 Task: Add Attachment from Google Drive to Card Card0000000007 in Board Board0000000002 in Workspace WS0000000001 in Trello. Add Cover Orange to Card Card0000000007 in Board Board0000000002 in Workspace WS0000000001 in Trello. Add "Add Label …" with "Title" Title0000000007 to Button Button0000000007 to Card Card0000000007 in Board Board0000000002 in Workspace WS0000000001 in Trello. Add Description DS0000000007 to Card Card0000000007 in Board Board0000000002 in Workspace WS0000000001 in Trello. Add Comment CM0000000007 to Card Card0000000007 in Board Board0000000002 in Workspace WS0000000001 in Trello
Action: Mouse moved to (619, 29)
Screenshot: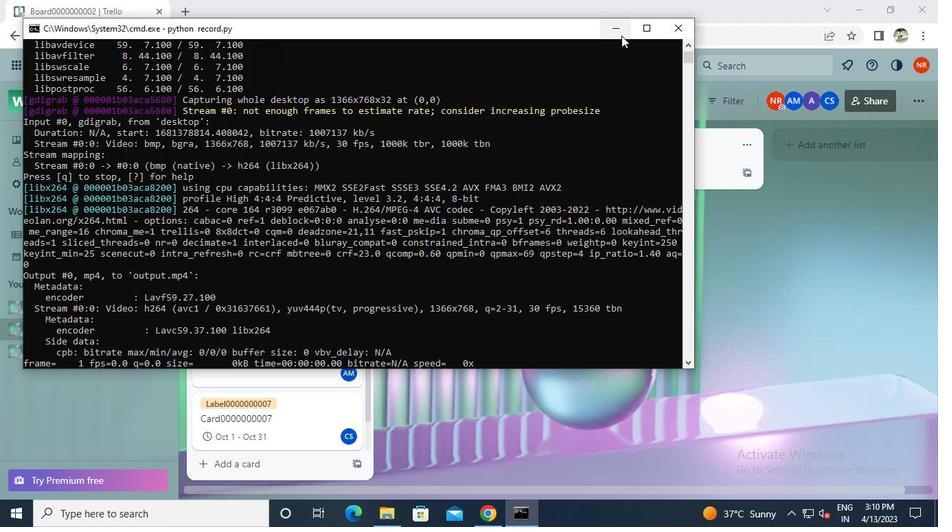 
Action: Mouse pressed left at (619, 29)
Screenshot: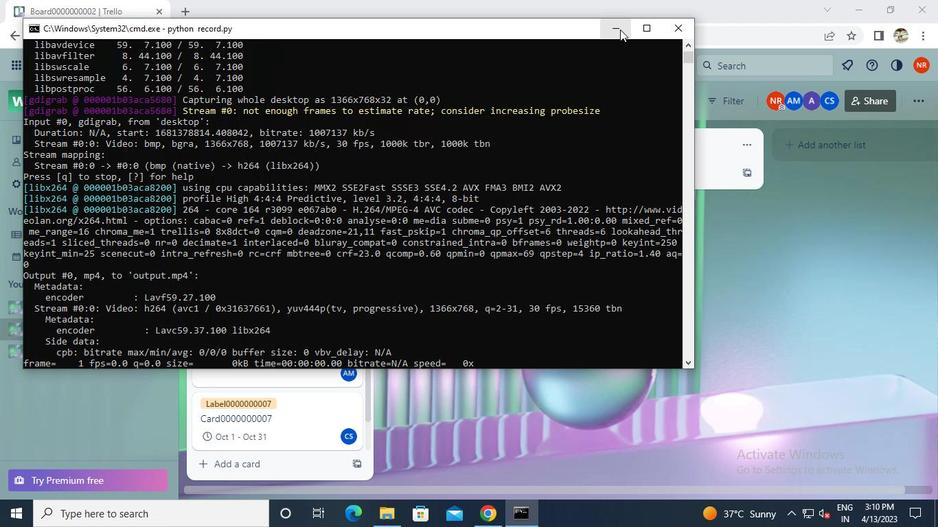 
Action: Mouse moved to (286, 416)
Screenshot: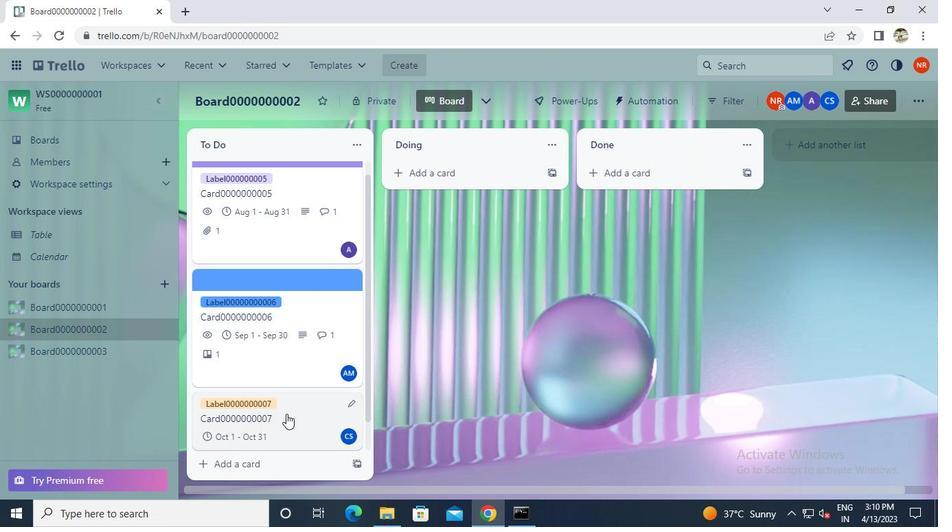 
Action: Mouse pressed left at (286, 416)
Screenshot: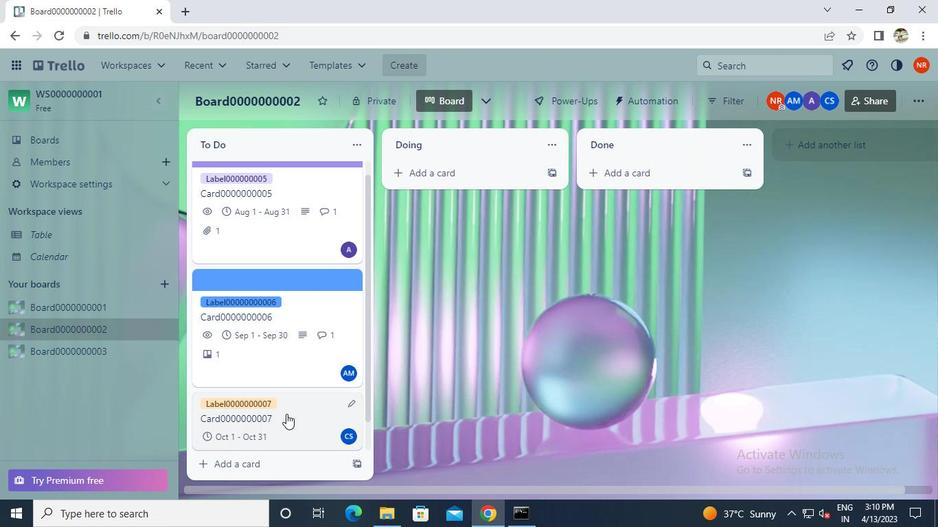
Action: Mouse moved to (635, 331)
Screenshot: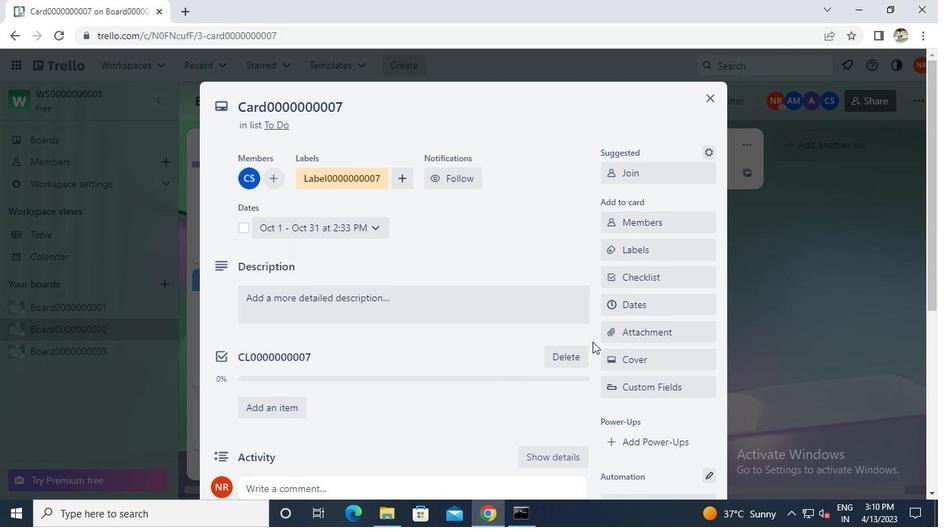 
Action: Mouse pressed left at (635, 331)
Screenshot: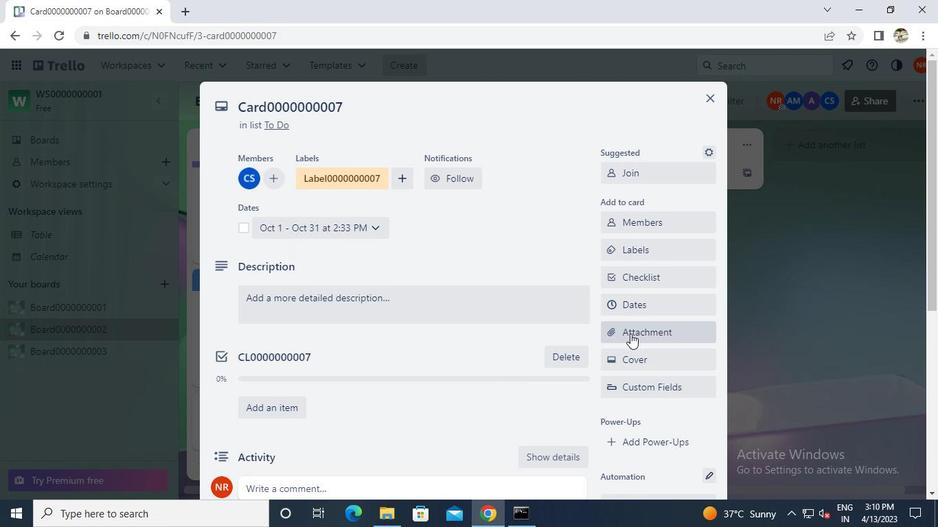 
Action: Mouse moved to (635, 163)
Screenshot: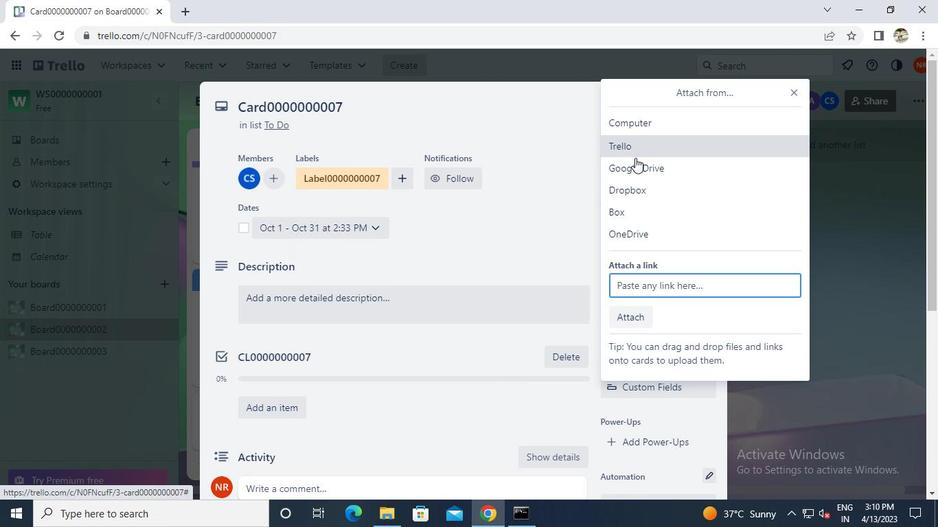 
Action: Mouse pressed left at (635, 163)
Screenshot: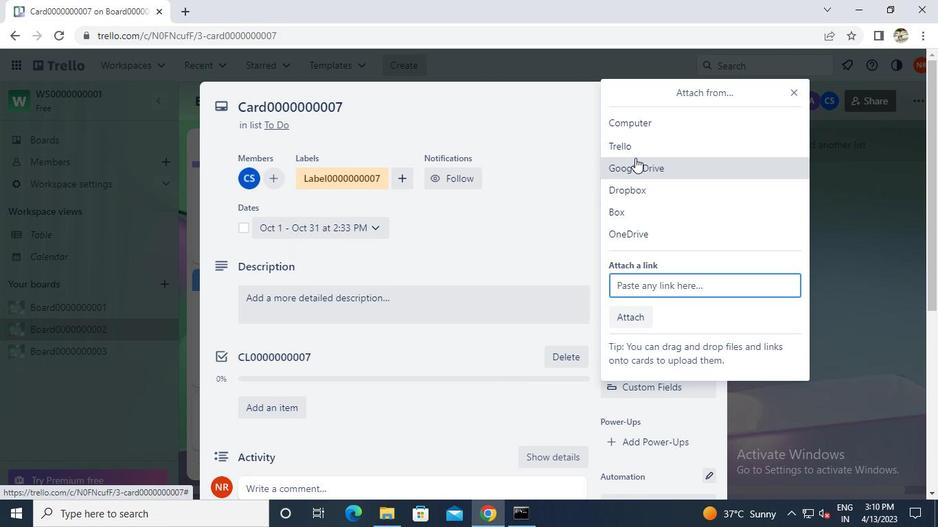 
Action: Mouse moved to (505, 240)
Screenshot: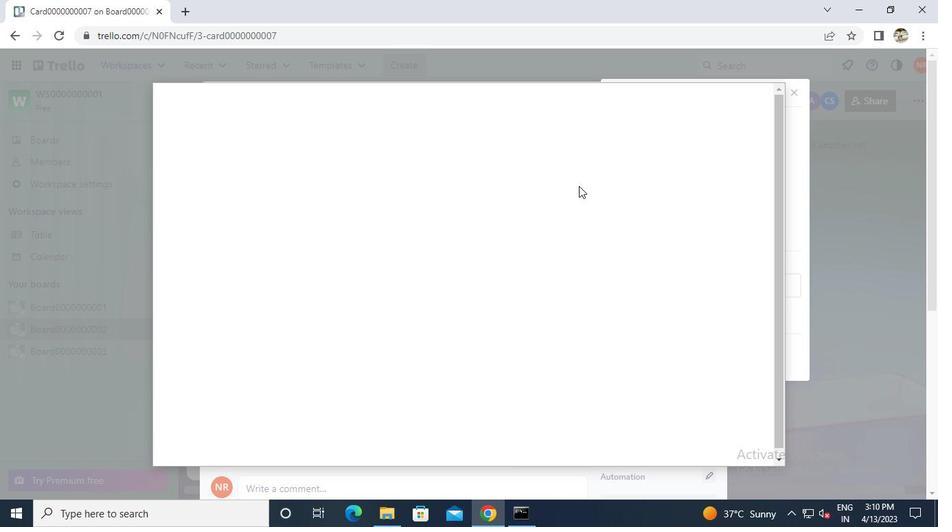 
Action: Mouse pressed left at (505, 240)
Screenshot: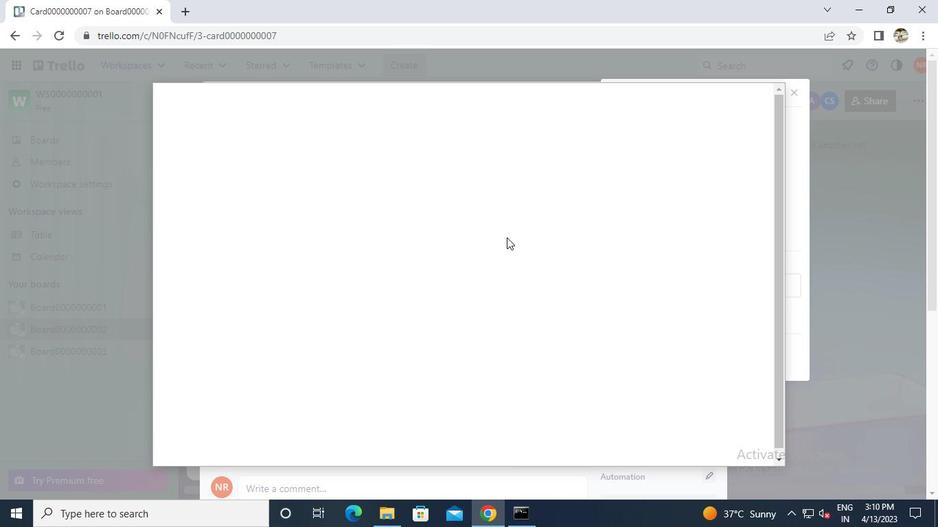 
Action: Mouse moved to (522, 271)
Screenshot: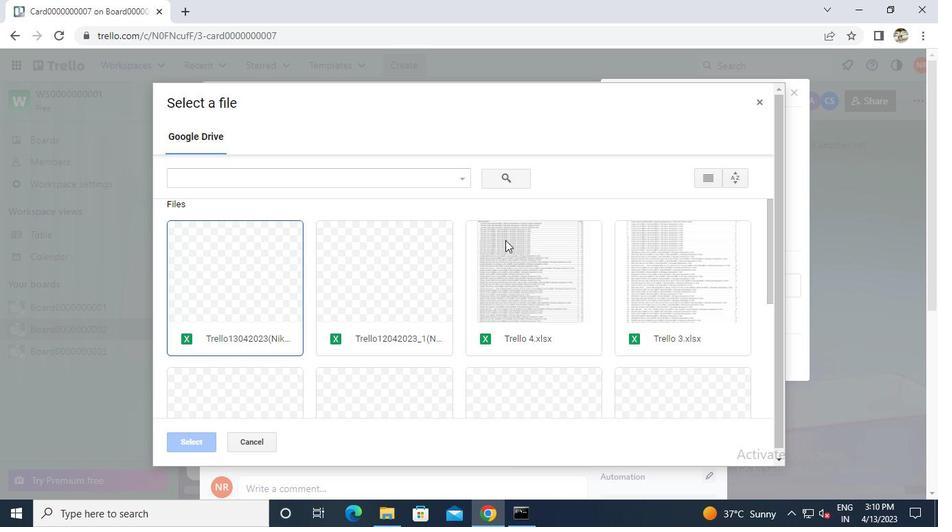
Action: Mouse pressed left at (522, 271)
Screenshot: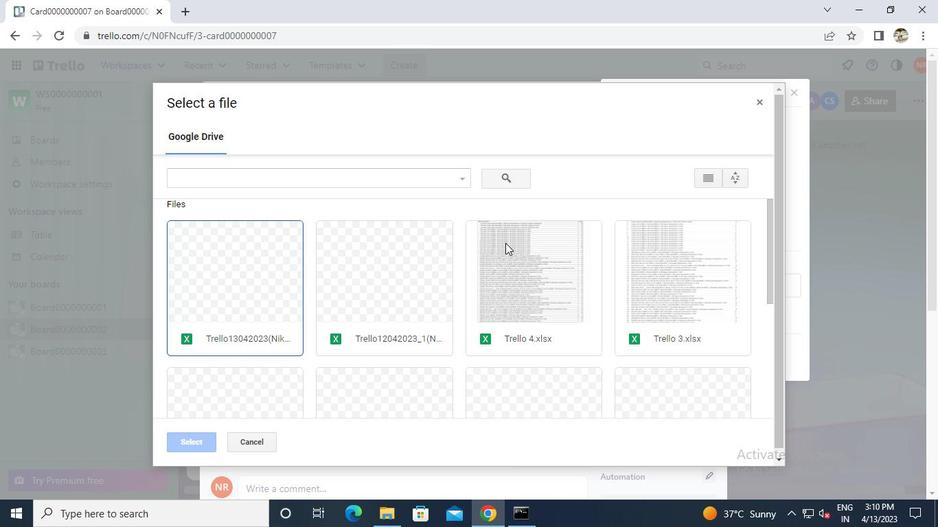 
Action: Mouse moved to (196, 443)
Screenshot: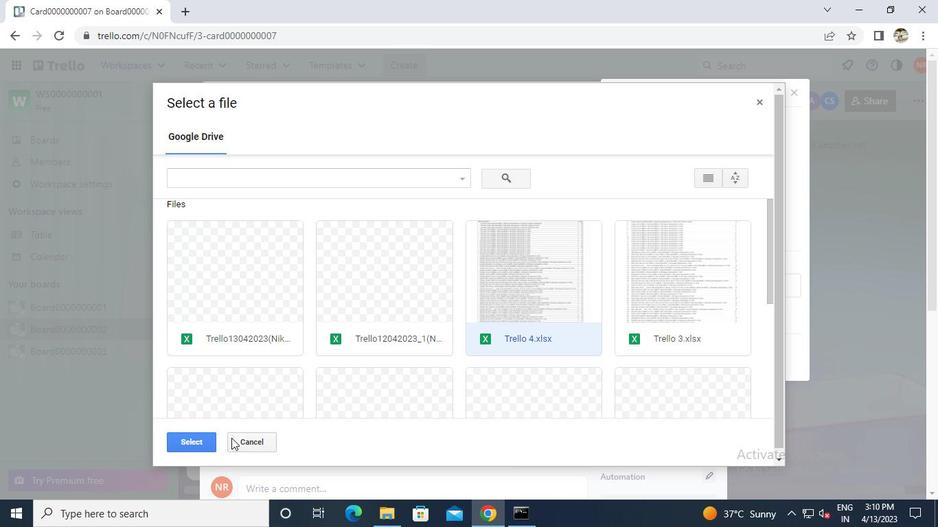 
Action: Mouse pressed left at (196, 443)
Screenshot: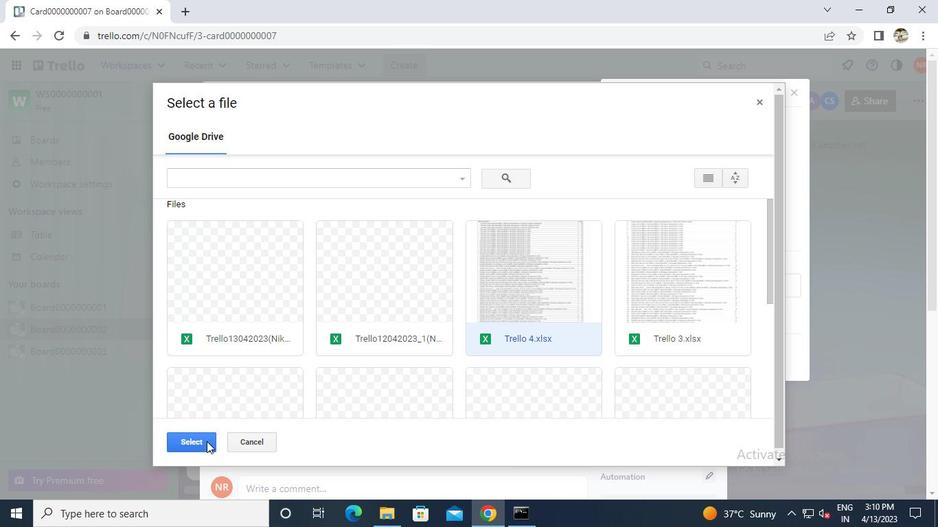 
Action: Mouse moved to (626, 356)
Screenshot: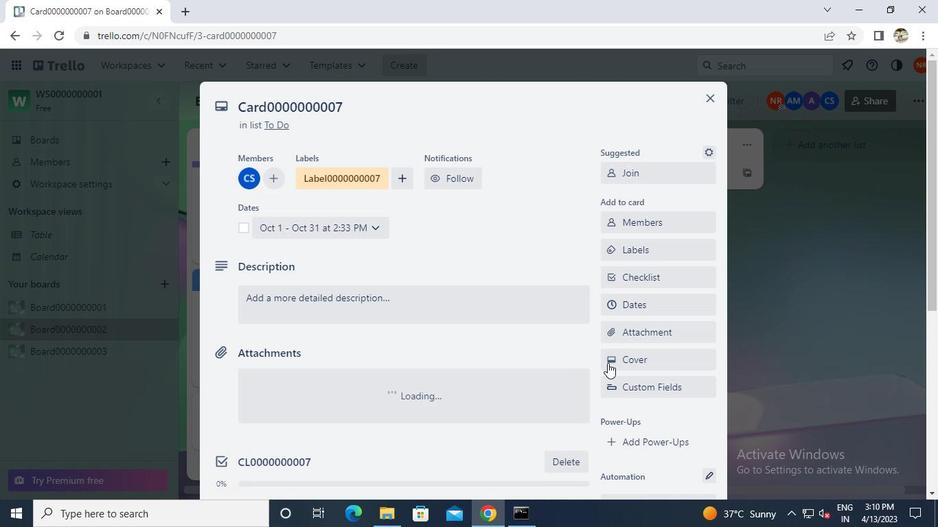 
Action: Mouse pressed left at (626, 356)
Screenshot: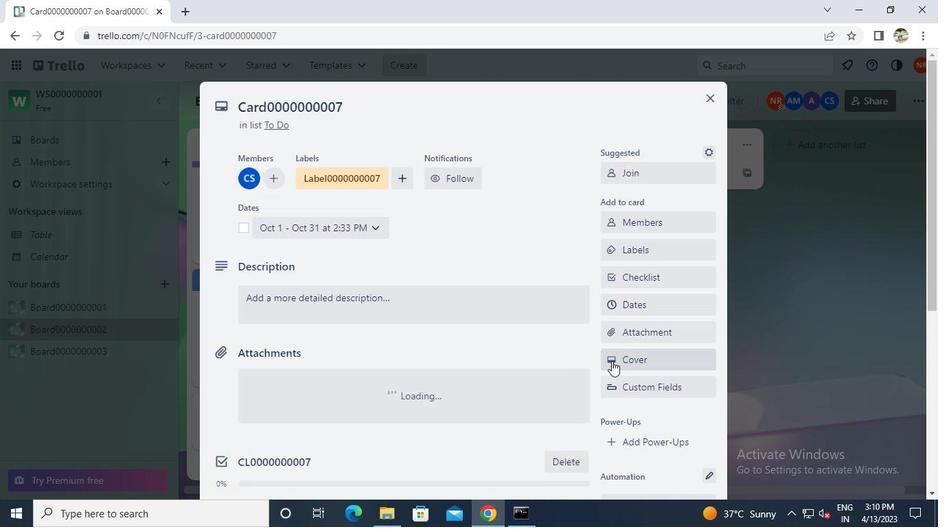 
Action: Mouse moved to (702, 228)
Screenshot: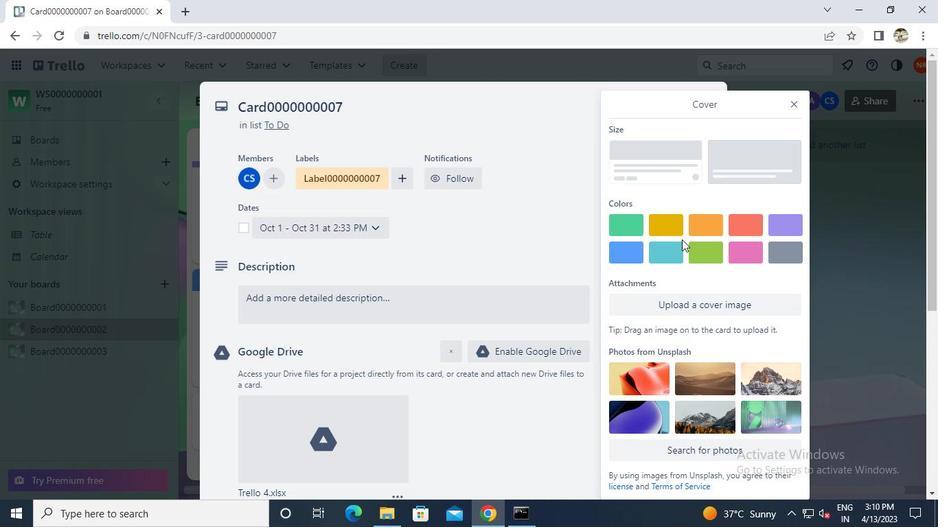 
Action: Mouse pressed left at (702, 228)
Screenshot: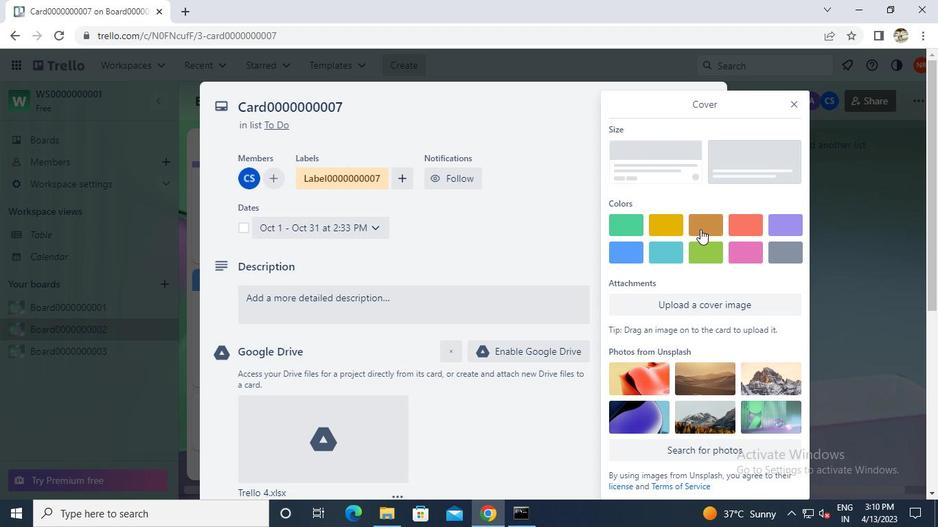 
Action: Mouse moved to (793, 96)
Screenshot: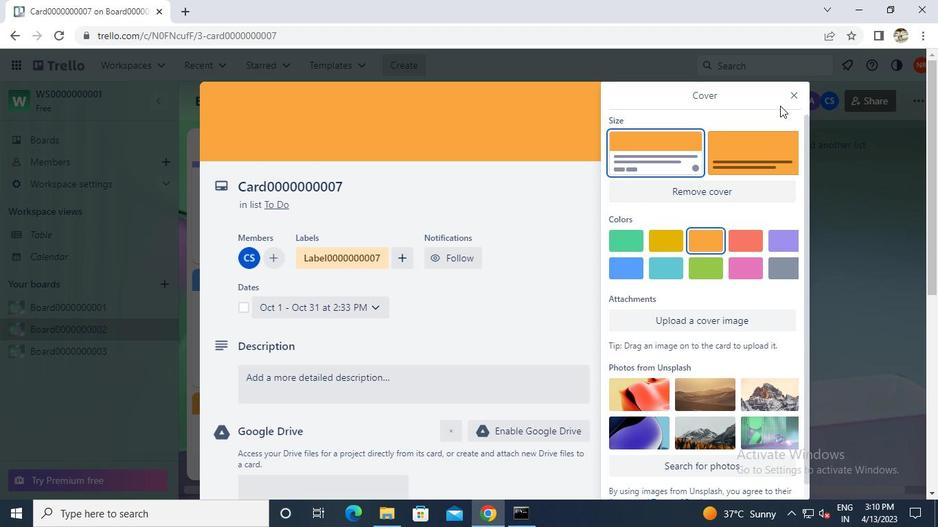 
Action: Mouse pressed left at (793, 96)
Screenshot: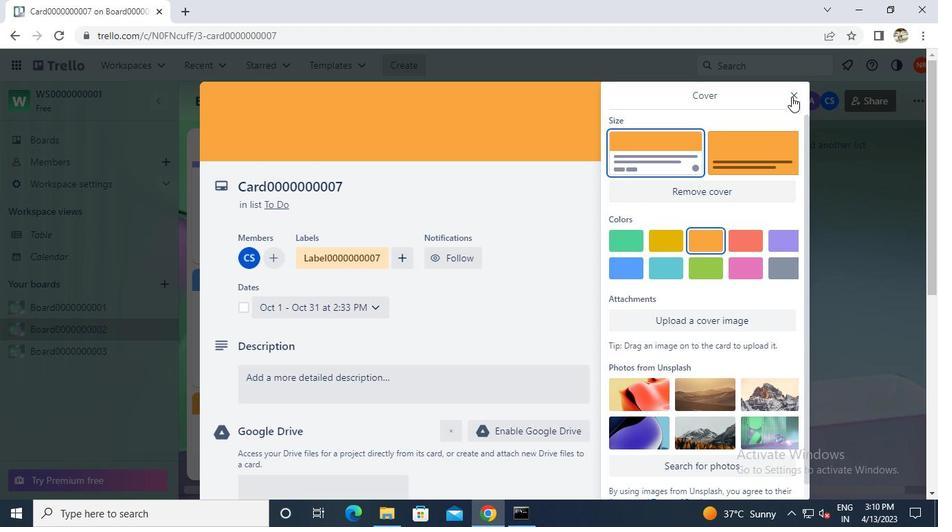 
Action: Mouse moved to (637, 336)
Screenshot: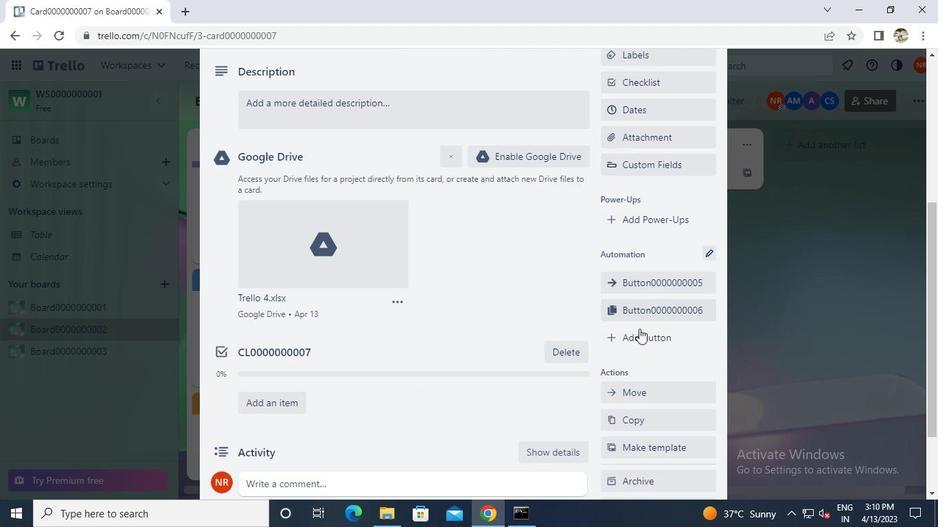 
Action: Mouse pressed left at (637, 336)
Screenshot: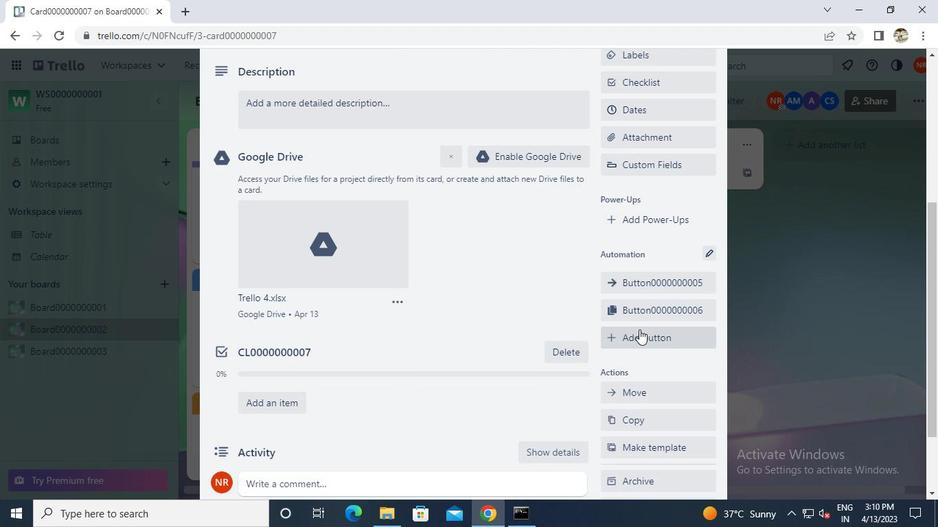 
Action: Mouse moved to (649, 214)
Screenshot: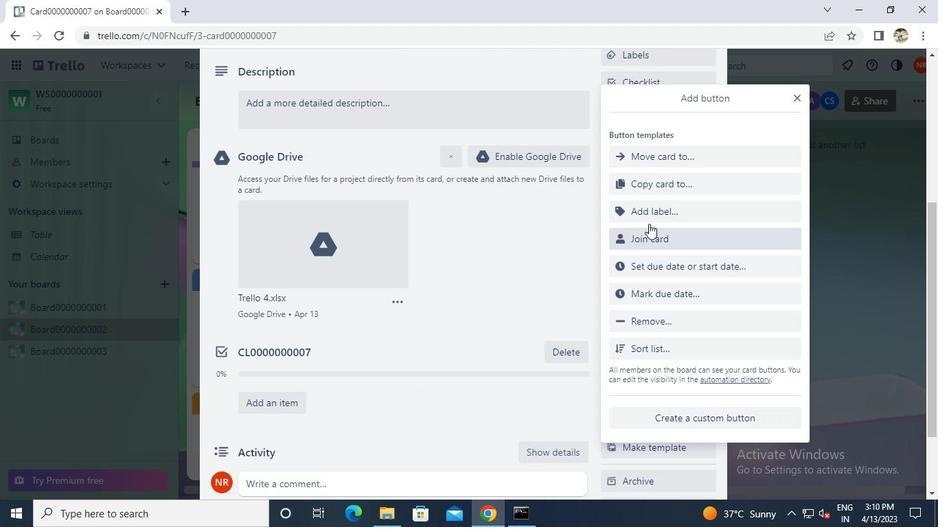 
Action: Mouse pressed left at (649, 214)
Screenshot: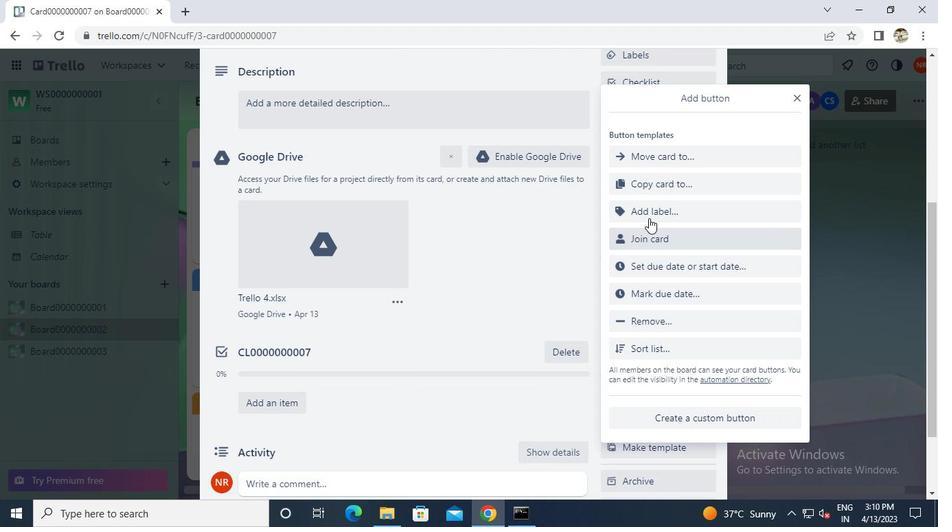 
Action: Keyboard t
Screenshot: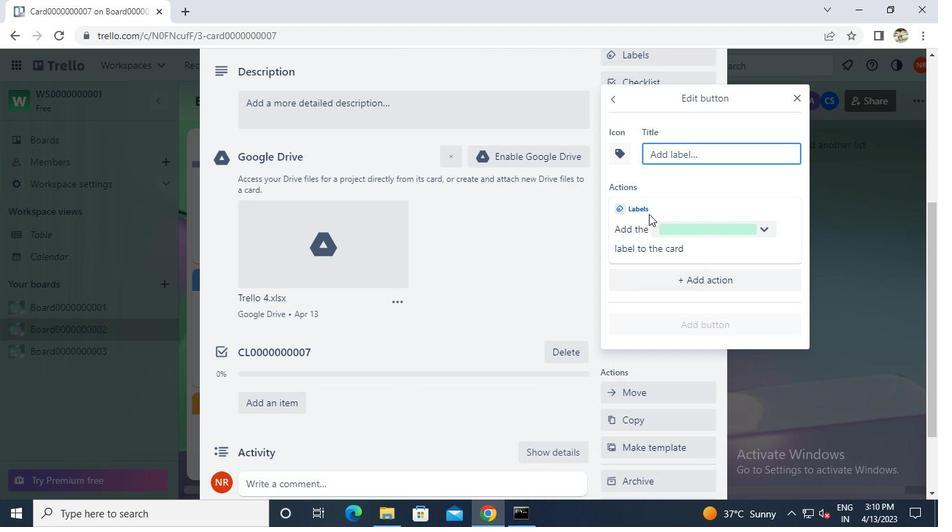 
Action: Keyboard Key.caps_lock
Screenshot: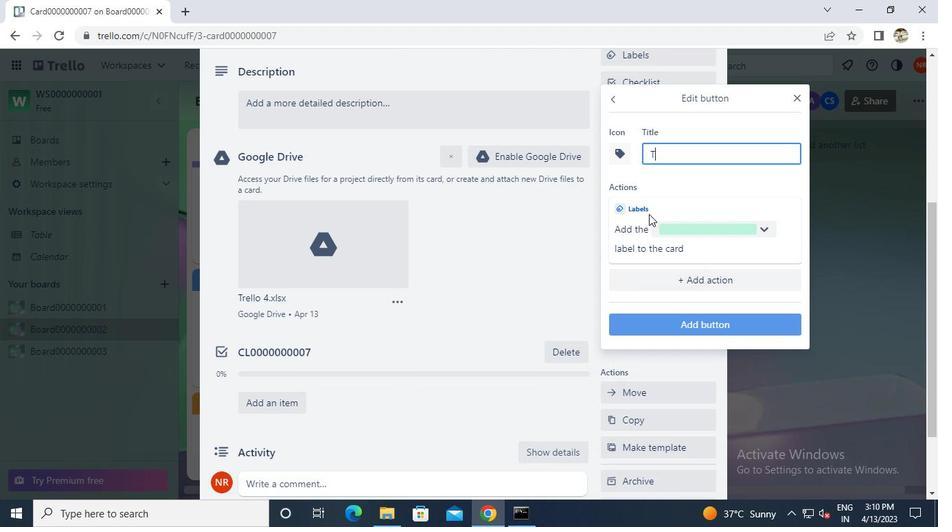 
Action: Keyboard i
Screenshot: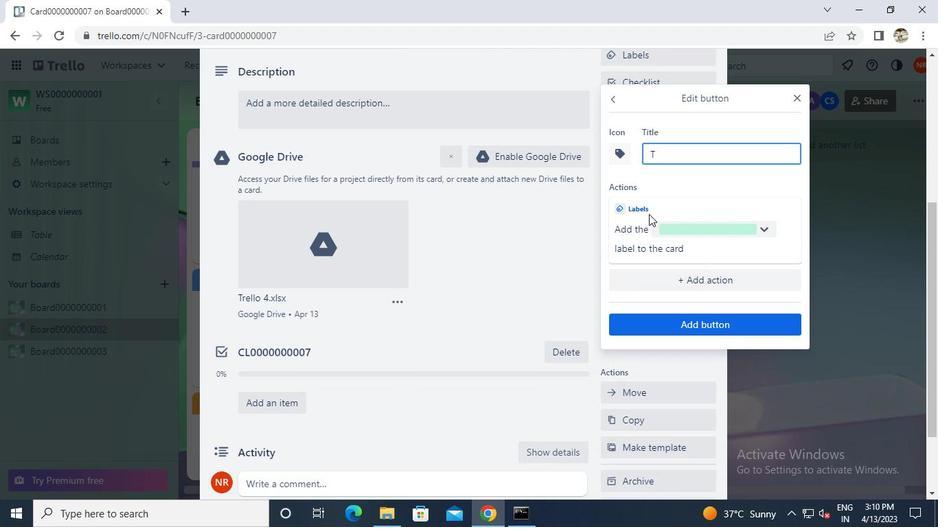 
Action: Mouse moved to (647, 213)
Screenshot: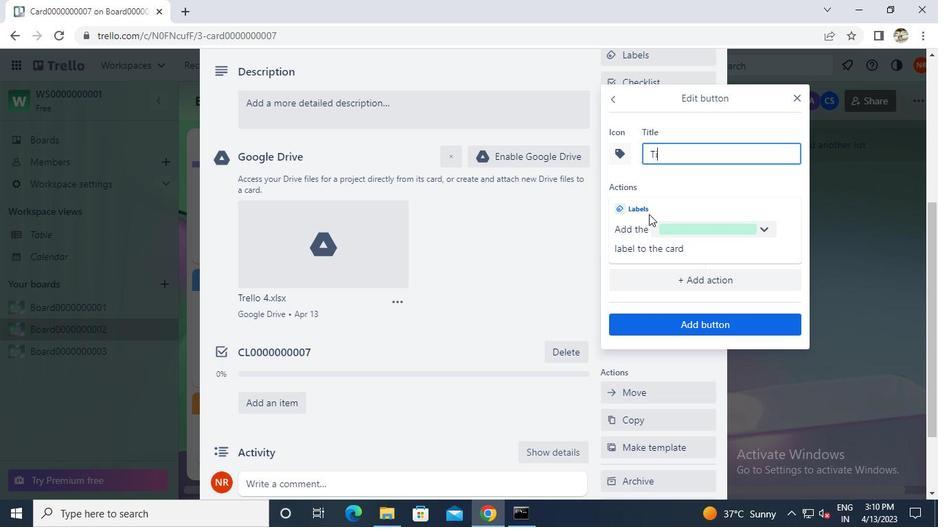 
Action: Keyboard t
Screenshot: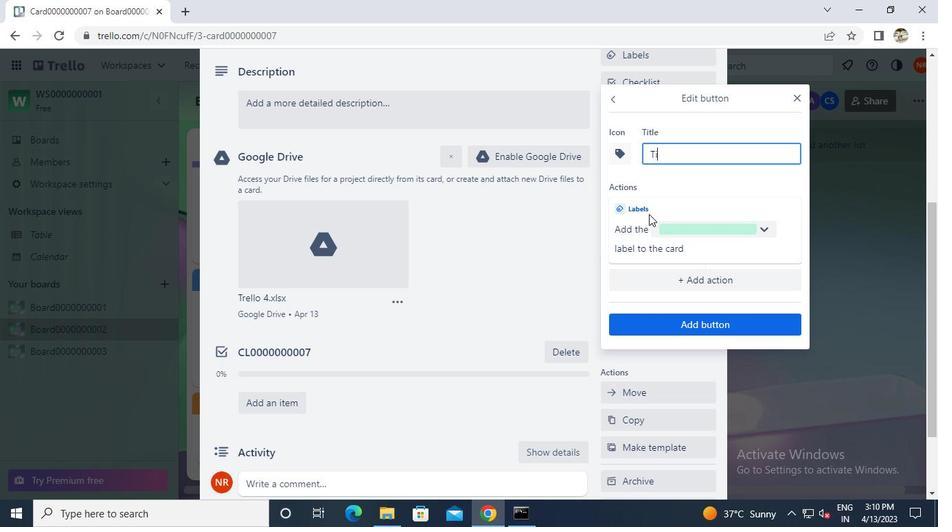
Action: Keyboard t
Screenshot: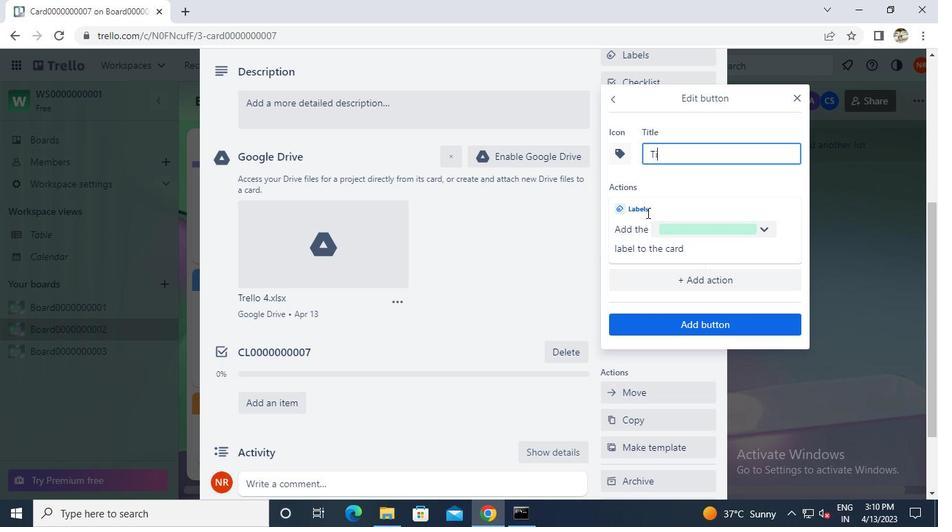 
Action: Keyboard l
Screenshot: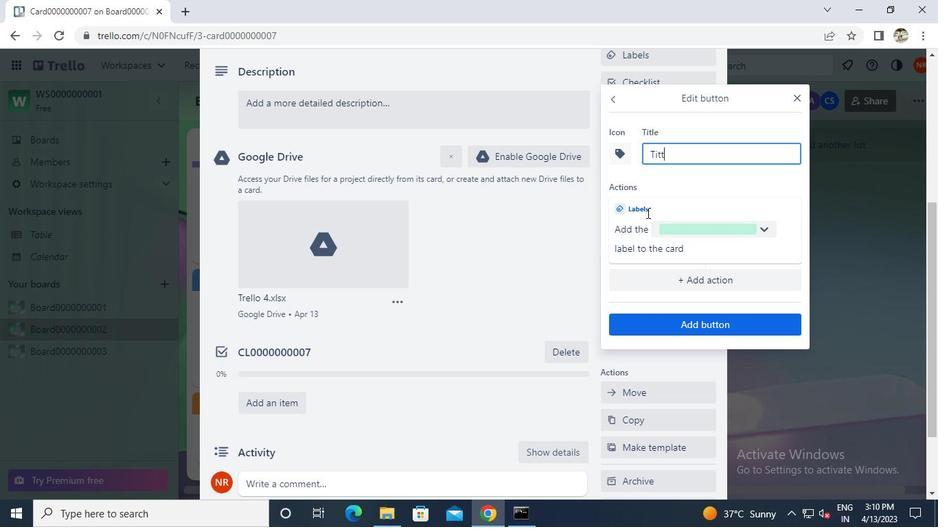 
Action: Keyboard e
Screenshot: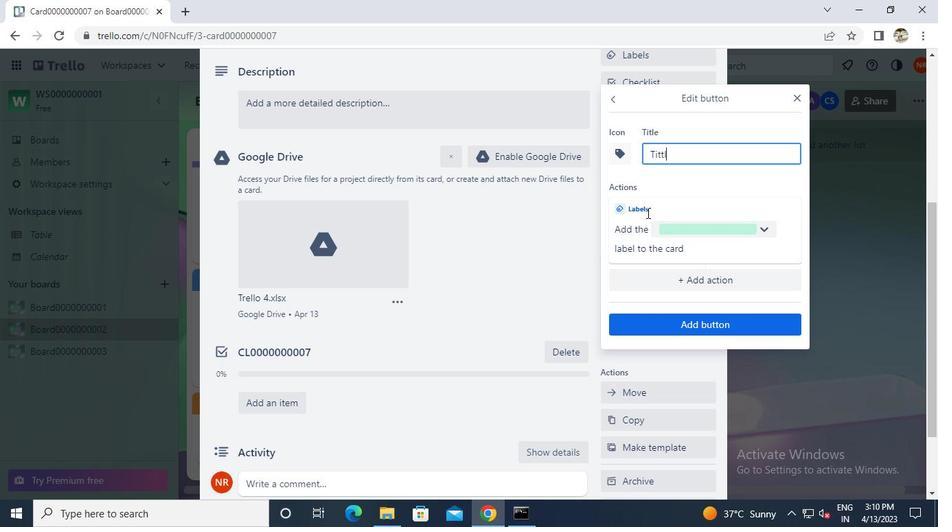 
Action: Mouse moved to (683, 251)
Screenshot: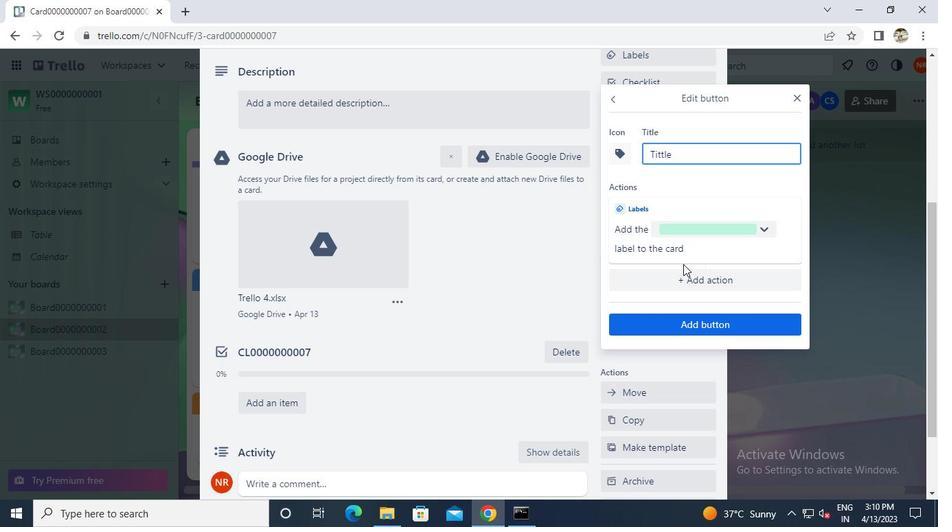 
Action: Keyboard 0
Screenshot: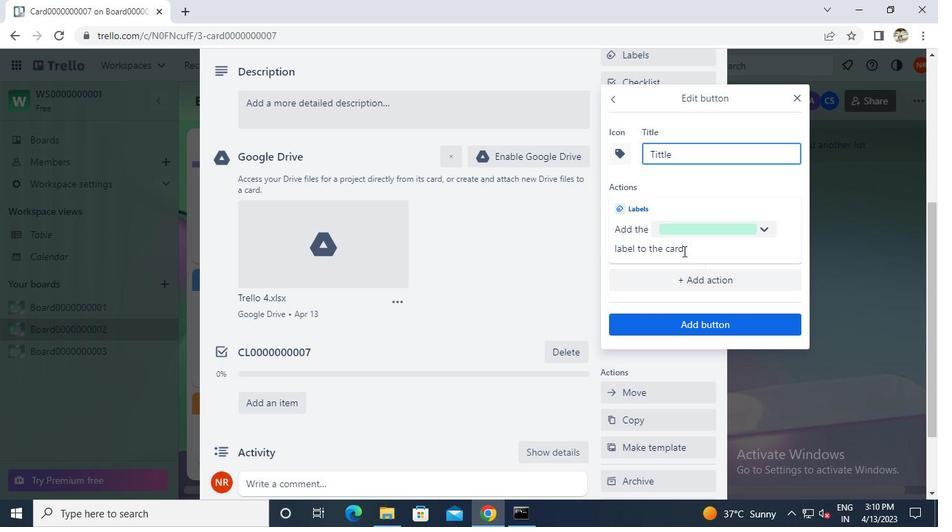 
Action: Mouse moved to (683, 249)
Screenshot: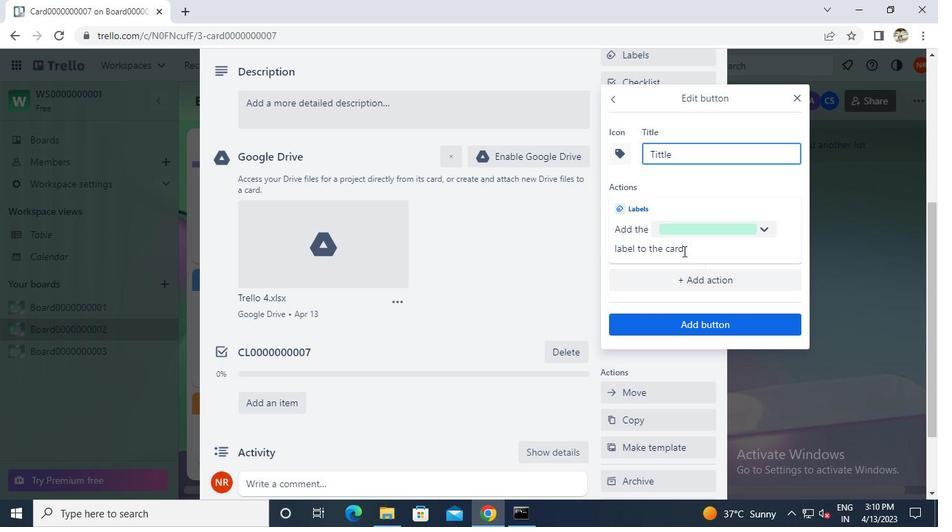 
Action: Keyboard 0
Screenshot: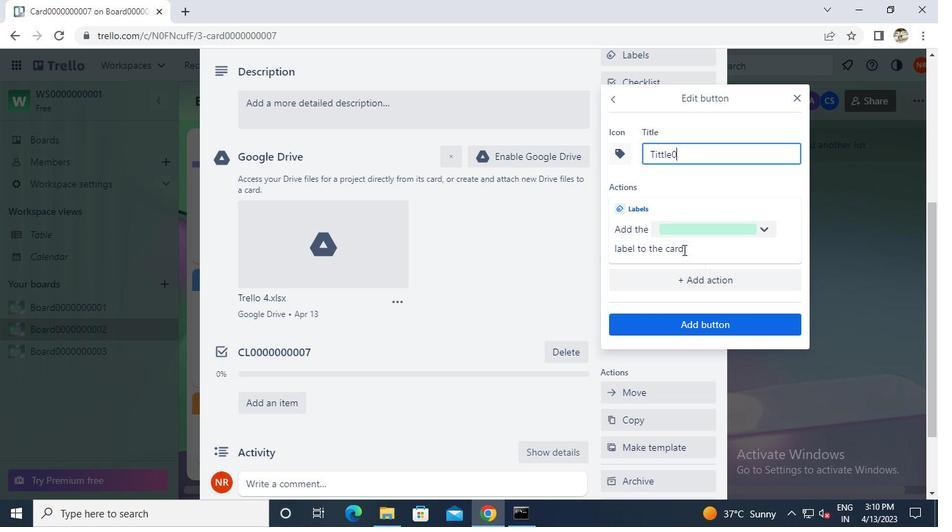 
Action: Keyboard 0
Screenshot: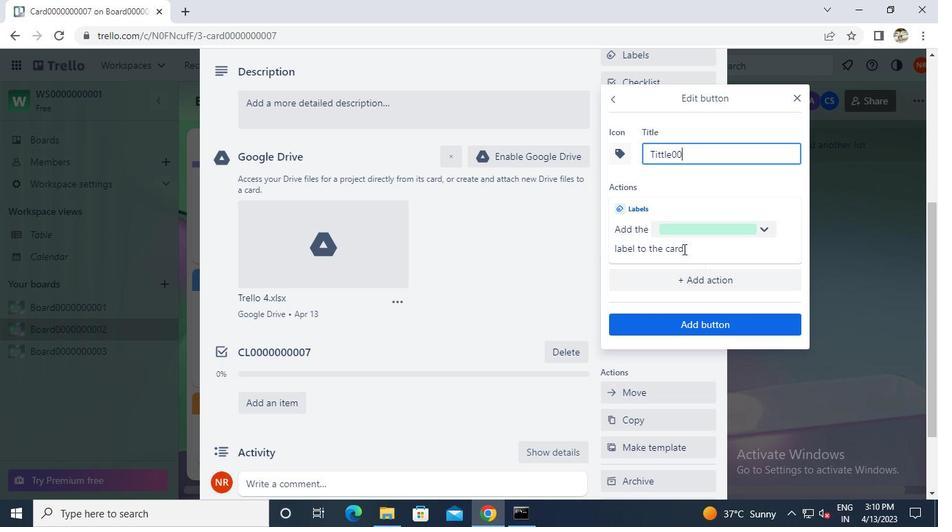 
Action: Keyboard 0
Screenshot: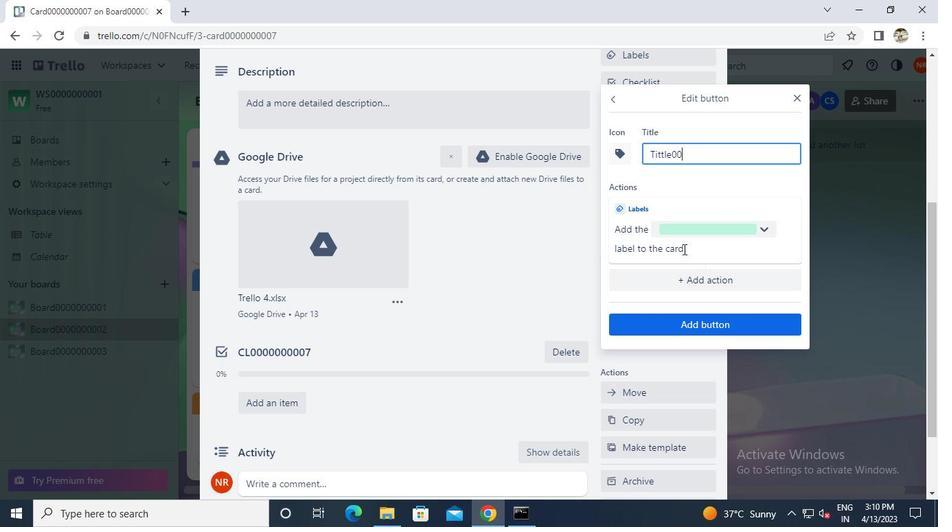
Action: Keyboard 0
Screenshot: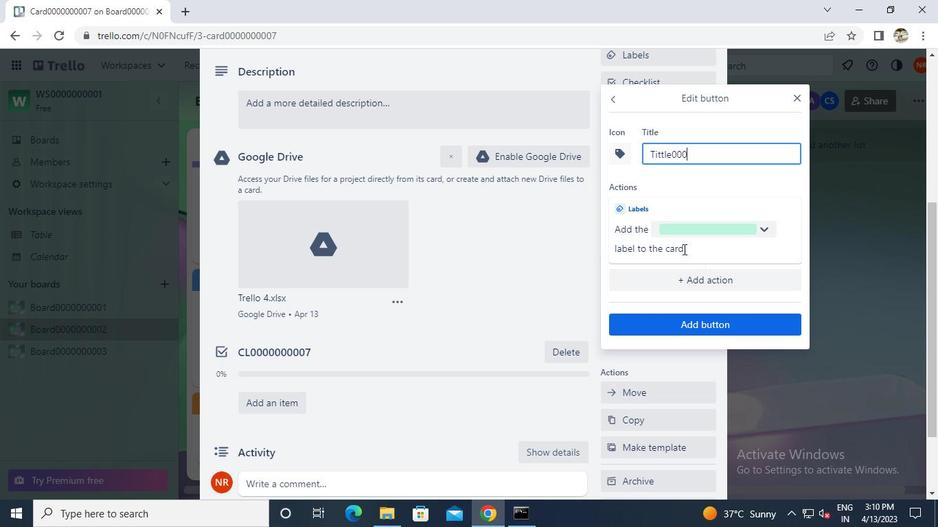 
Action: Mouse moved to (683, 247)
Screenshot: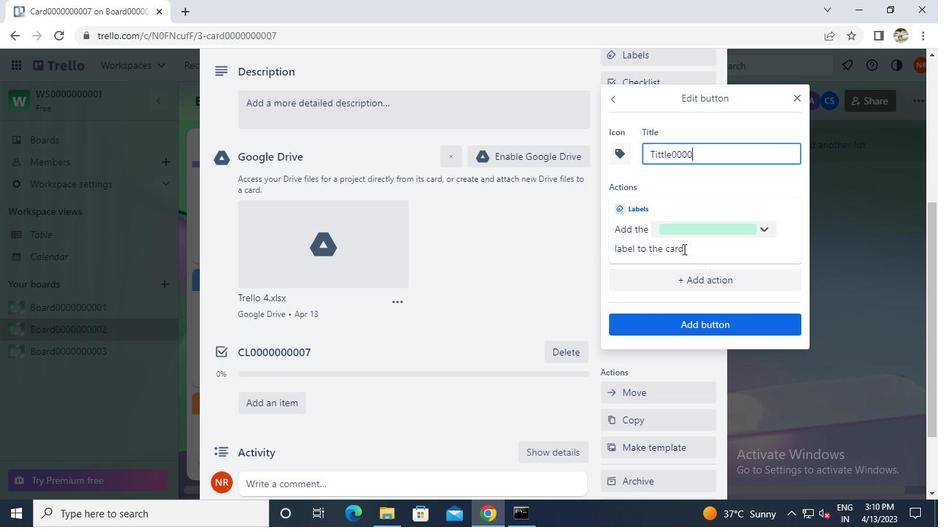 
Action: Keyboard 0
Screenshot: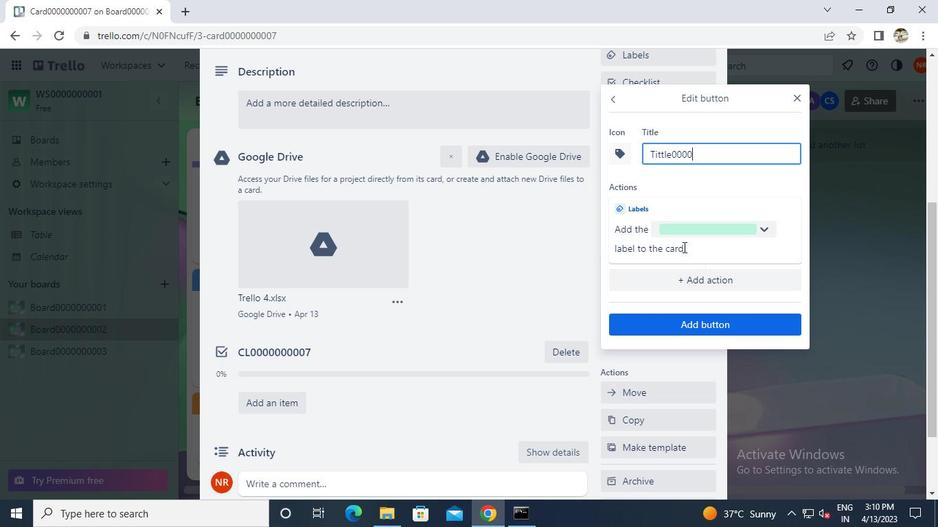 
Action: Keyboard 0
Screenshot: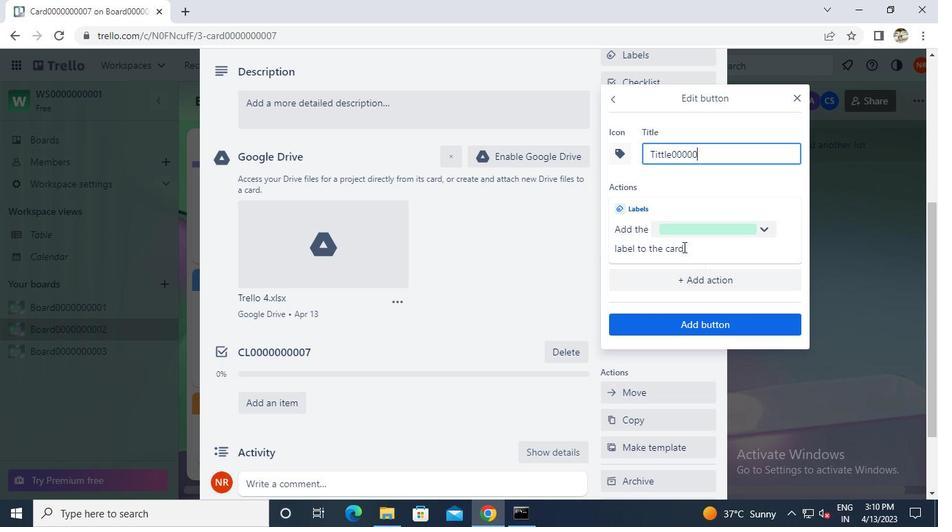 
Action: Keyboard 0
Screenshot: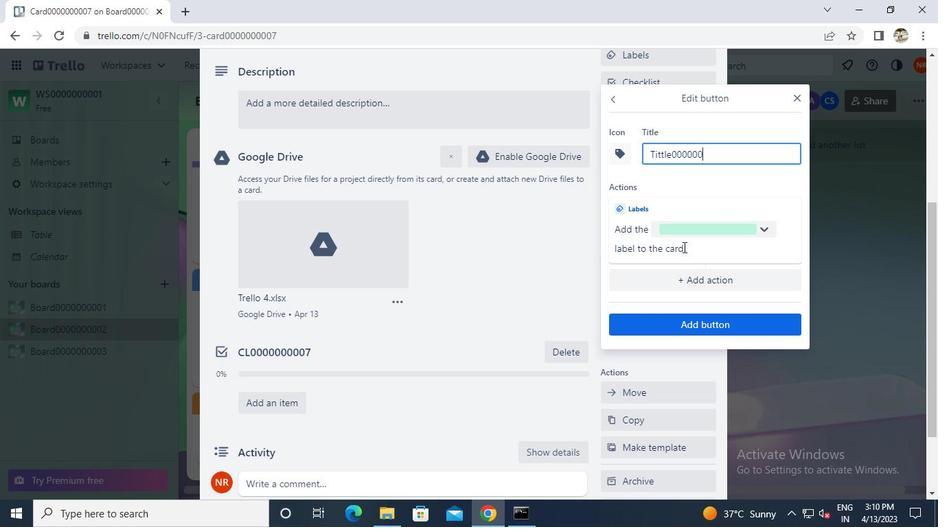 
Action: Keyboard 0
Screenshot: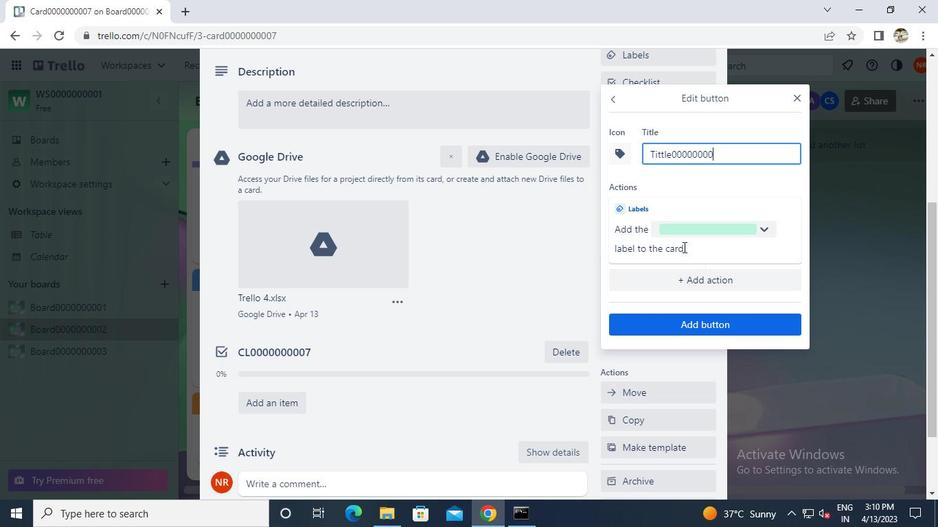 
Action: Keyboard 0
Screenshot: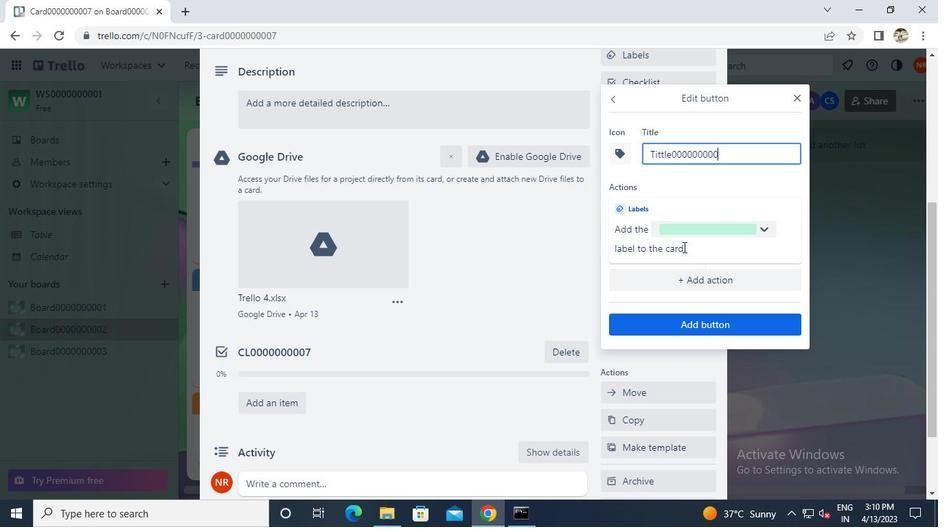 
Action: Mouse moved to (683, 246)
Screenshot: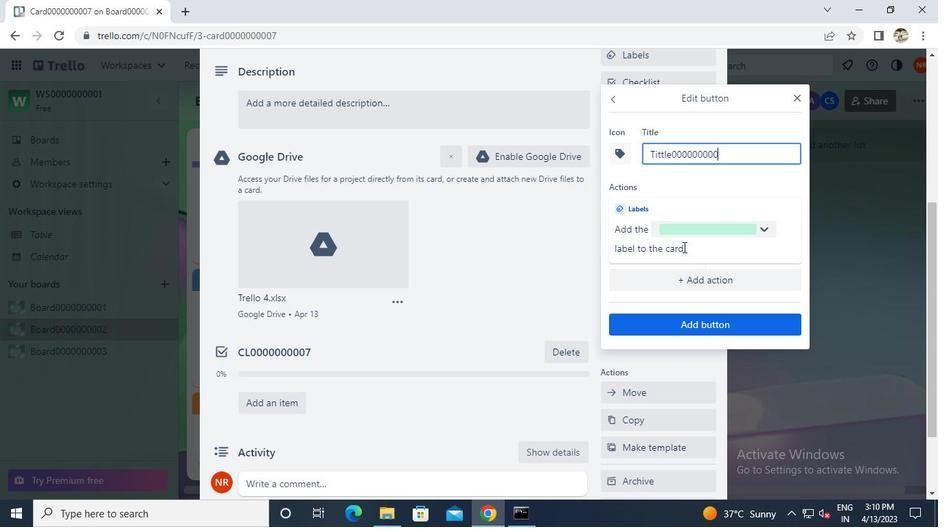 
Action: Keyboard 7
Screenshot: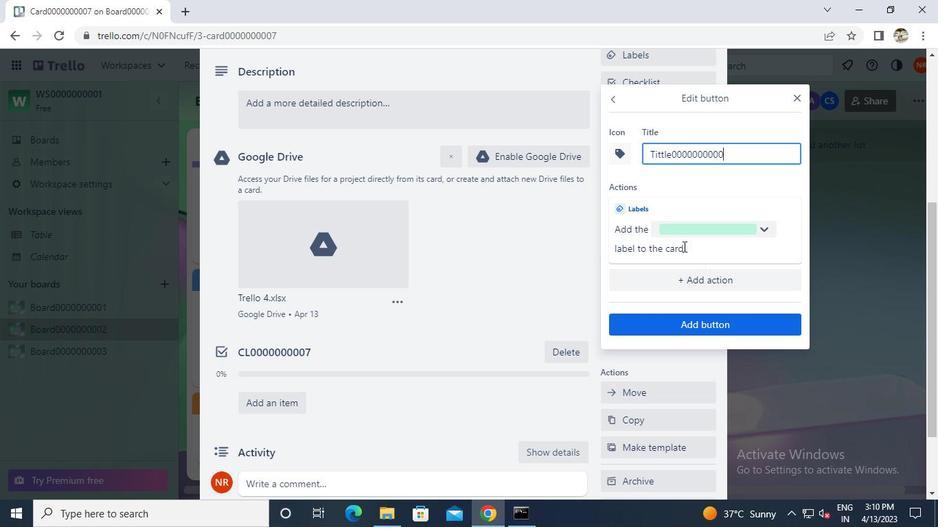 
Action: Mouse moved to (690, 327)
Screenshot: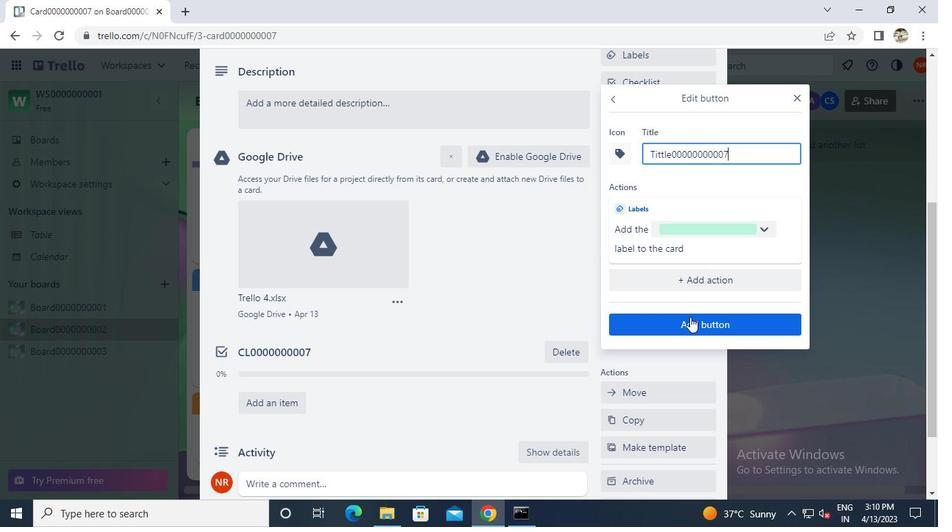 
Action: Mouse pressed left at (690, 327)
Screenshot: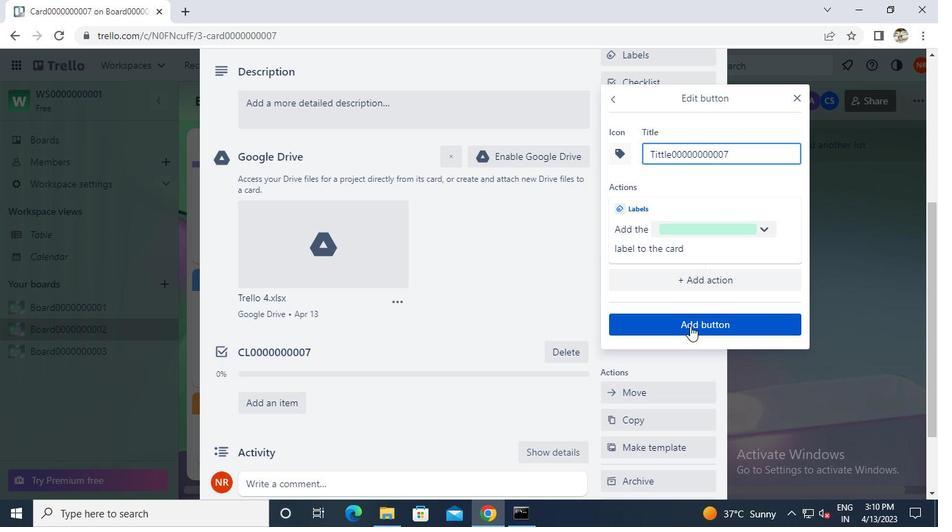
Action: Mouse moved to (433, 123)
Screenshot: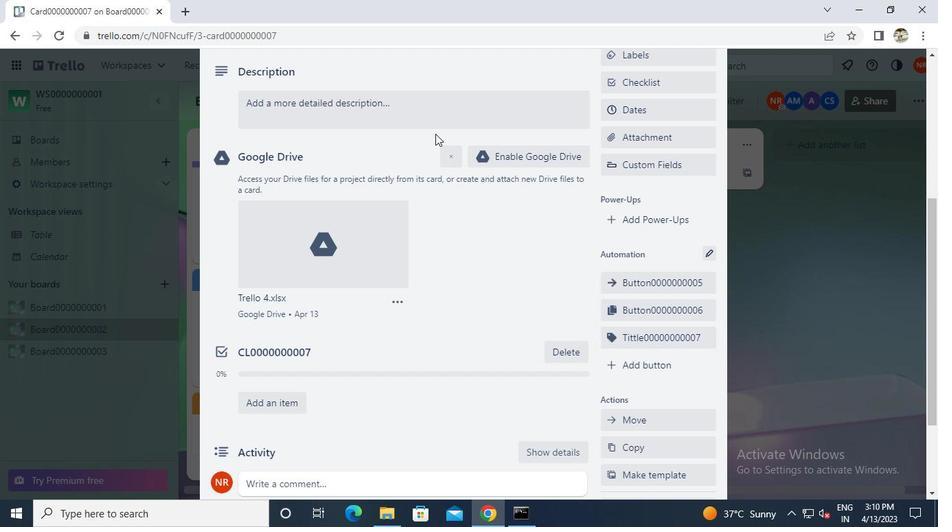 
Action: Mouse pressed left at (433, 123)
Screenshot: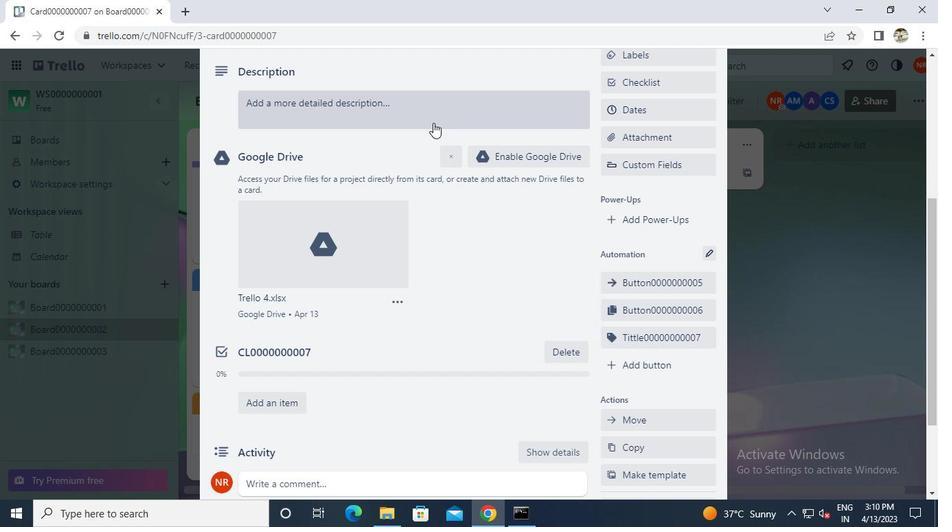 
Action: Keyboard Key.caps_lock
Screenshot: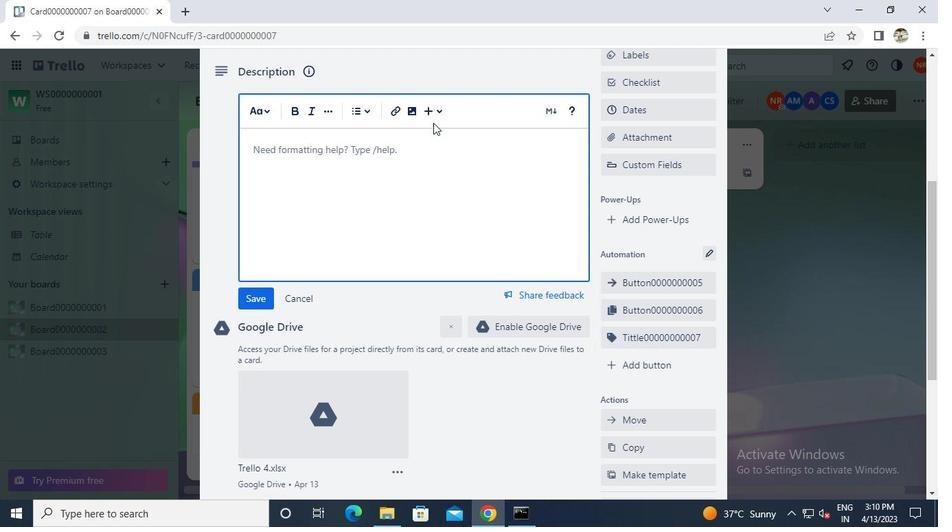 
Action: Keyboard d
Screenshot: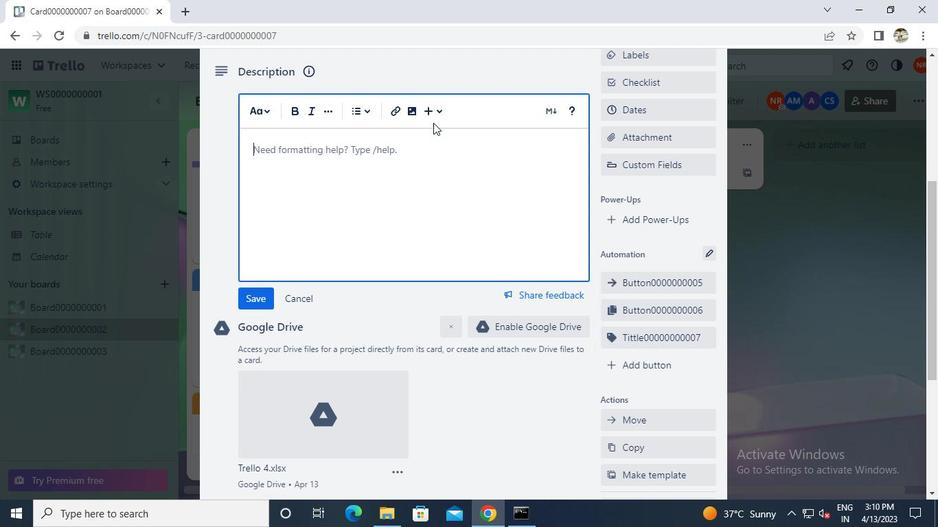 
Action: Keyboard s
Screenshot: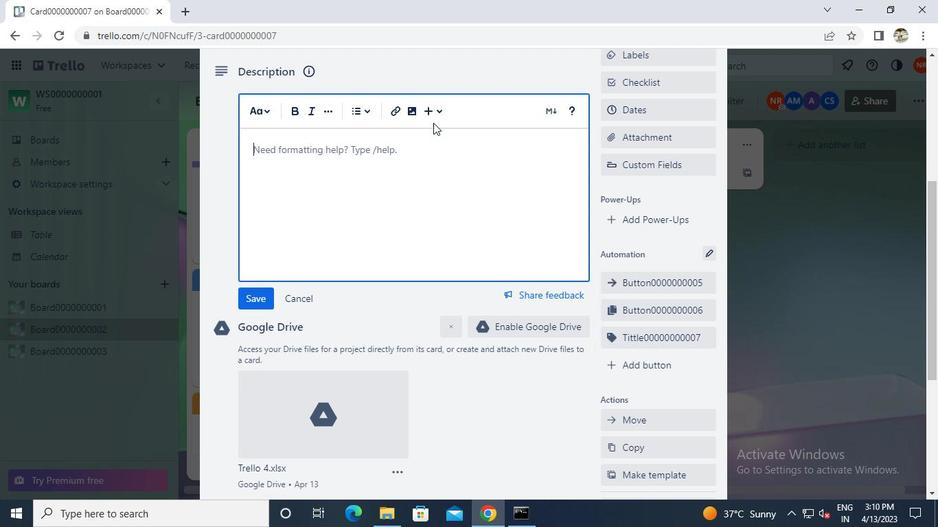 
Action: Keyboard 0
Screenshot: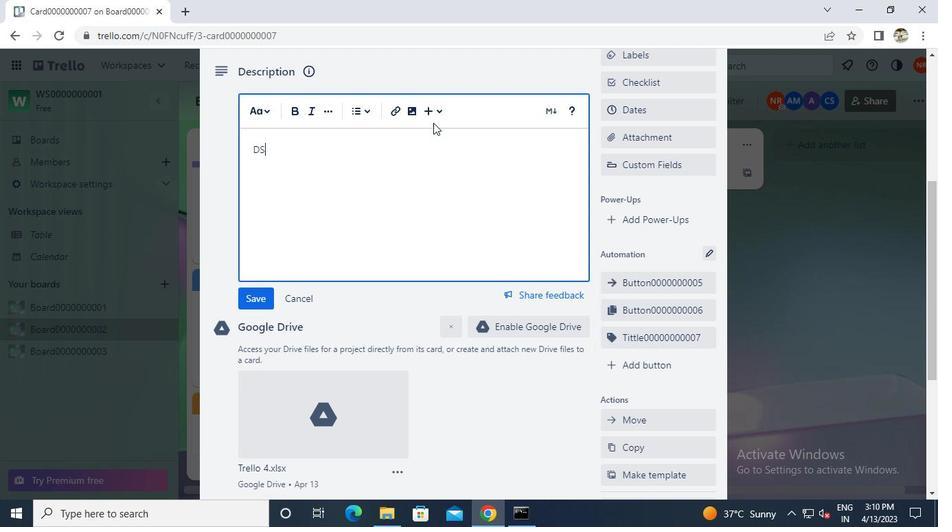 
Action: Keyboard 0
Screenshot: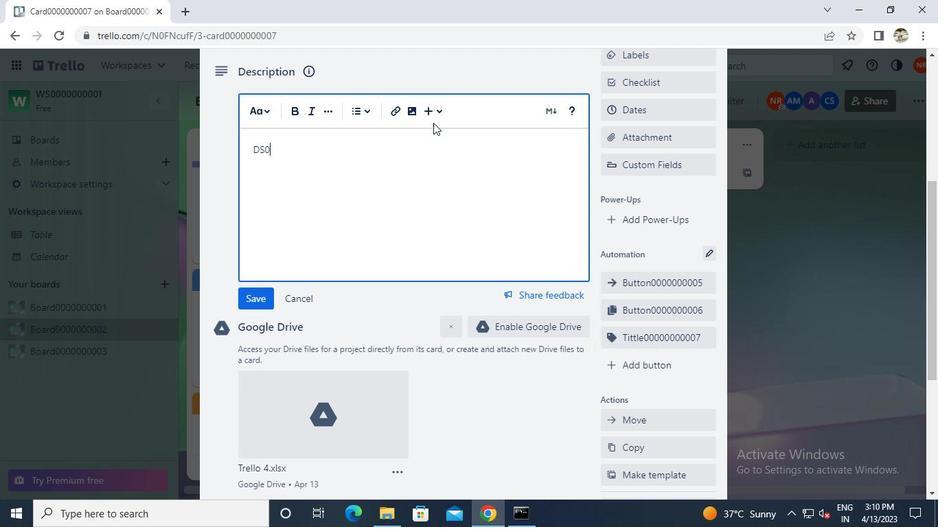 
Action: Keyboard 0
Screenshot: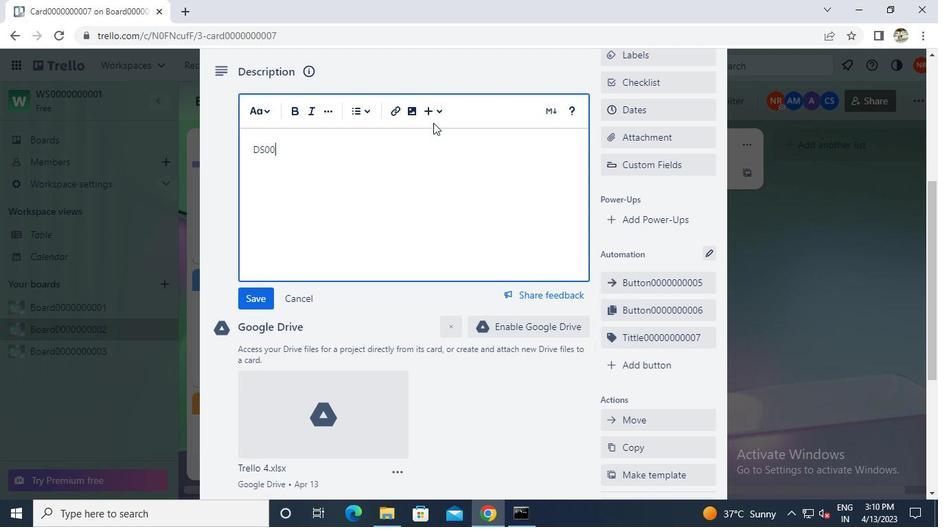 
Action: Keyboard 0
Screenshot: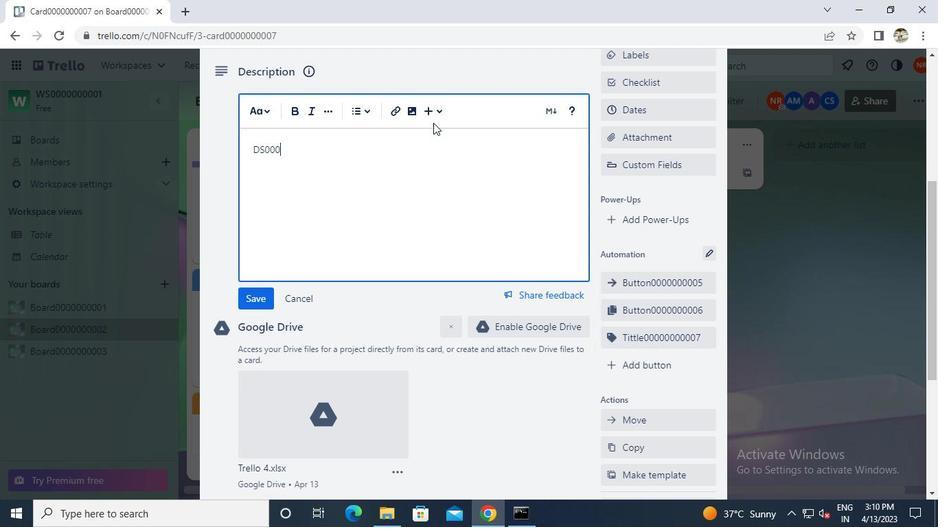 
Action: Keyboard 0
Screenshot: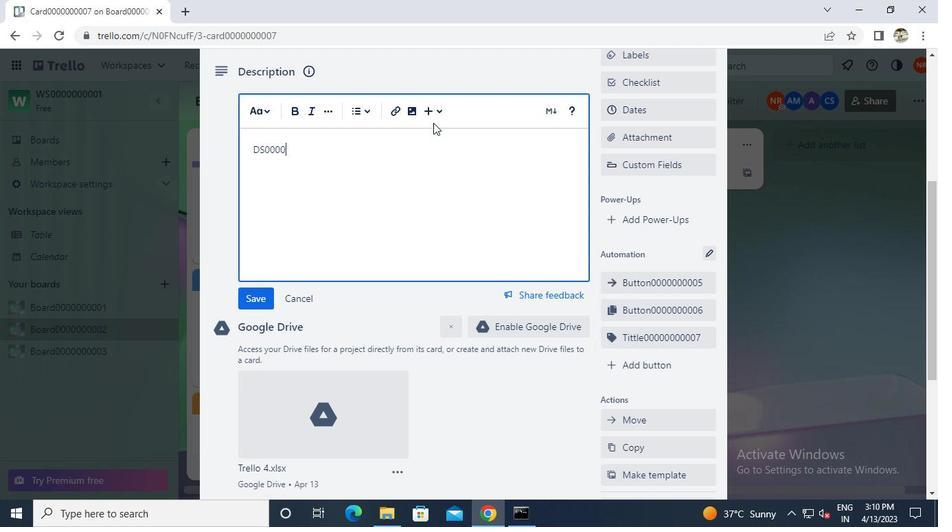 
Action: Keyboard 0
Screenshot: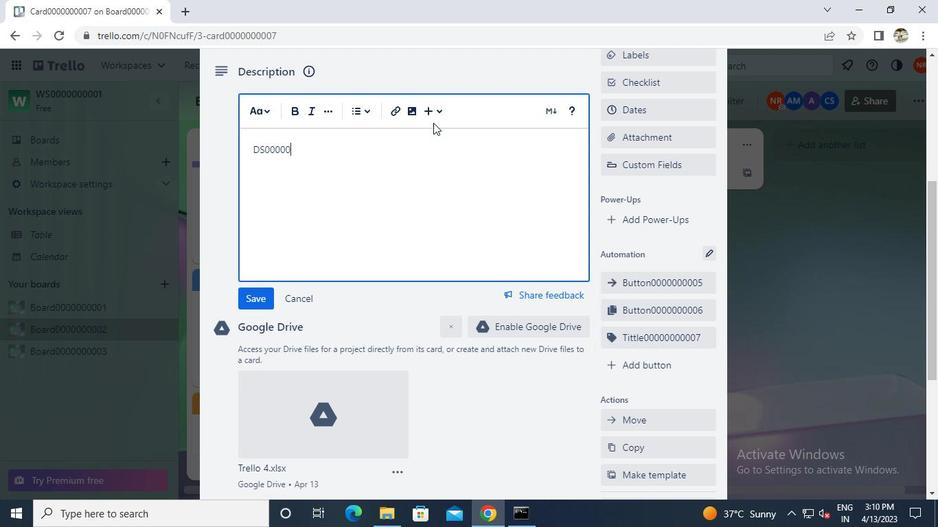 
Action: Keyboard 0
Screenshot: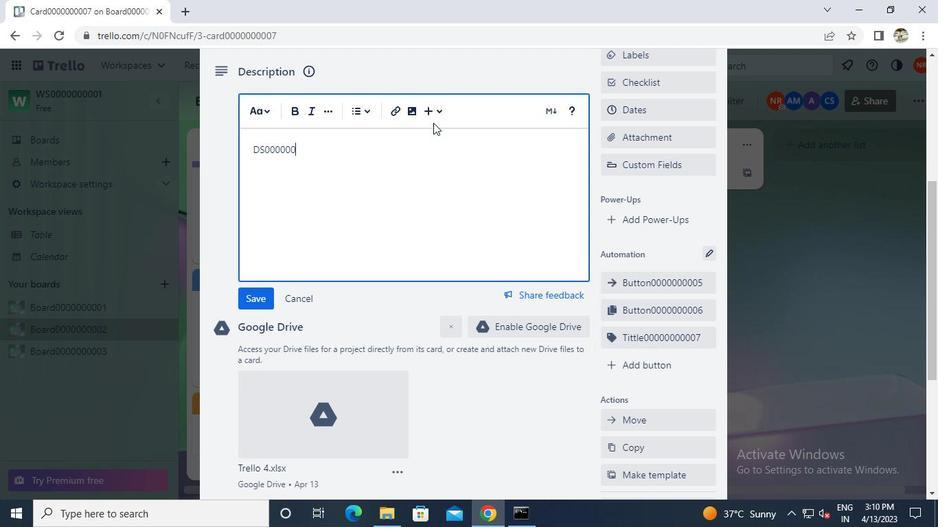 
Action: Keyboard 0
Screenshot: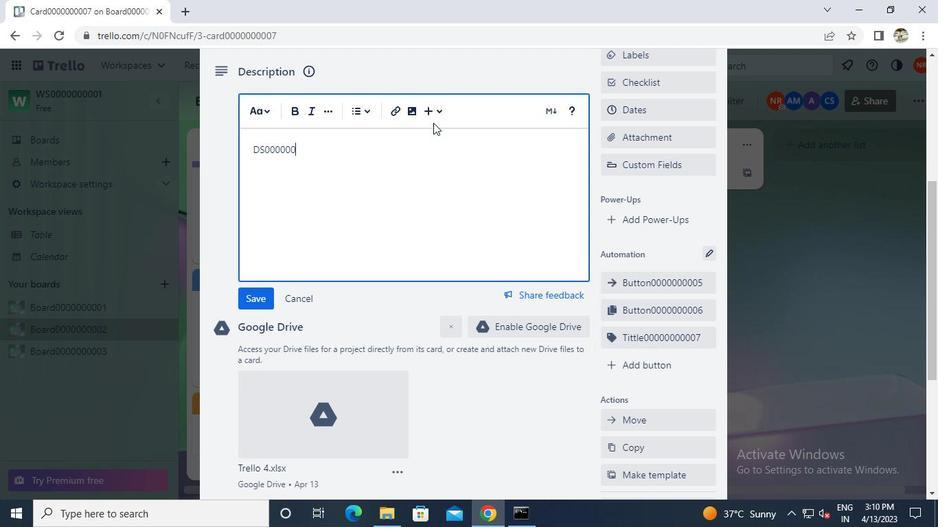 
Action: Keyboard 0
Screenshot: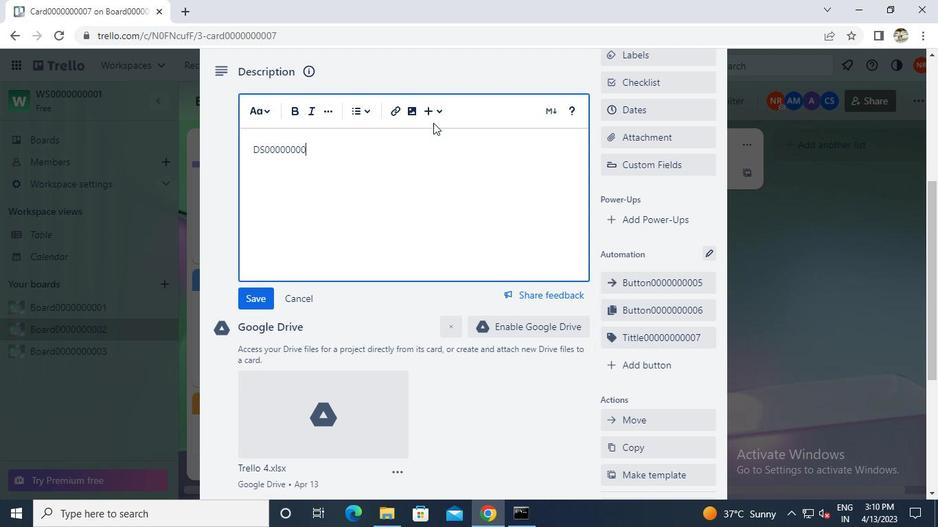 
Action: Keyboard 0
Screenshot: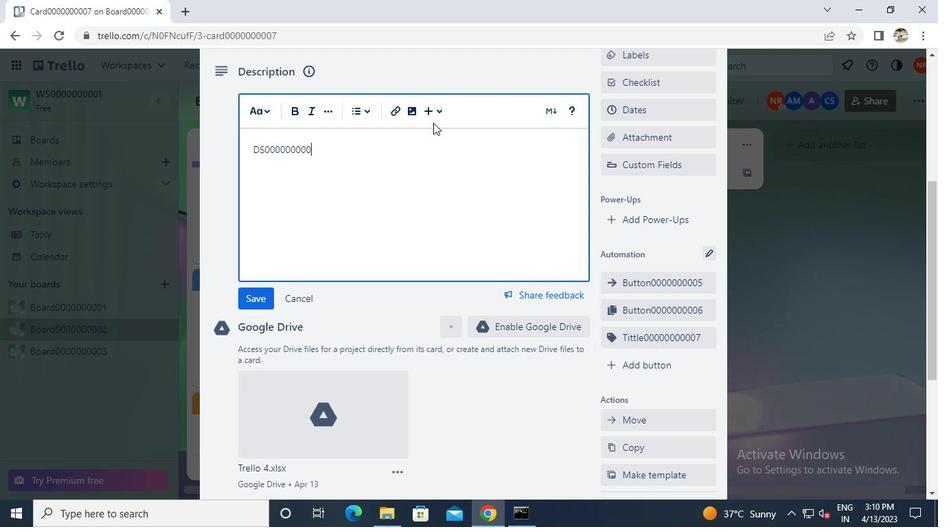 
Action: Keyboard 7
Screenshot: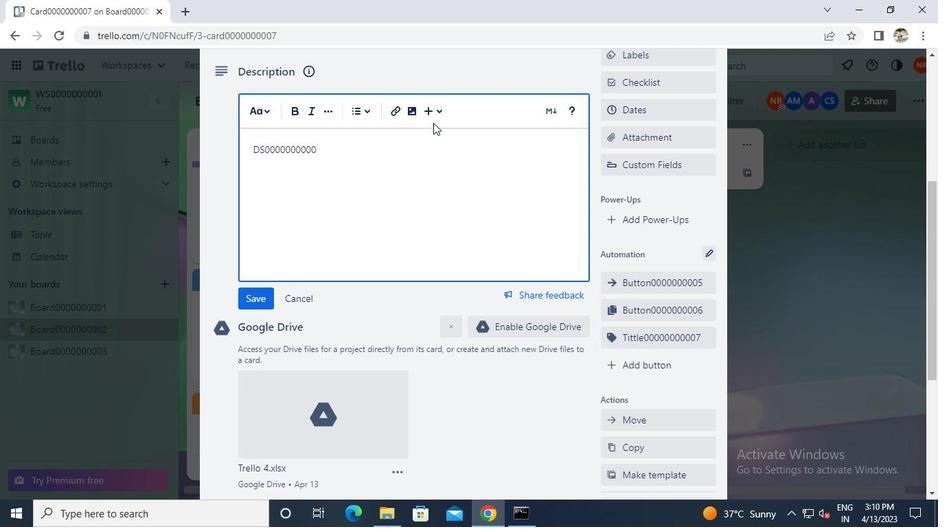 
Action: Mouse moved to (254, 296)
Screenshot: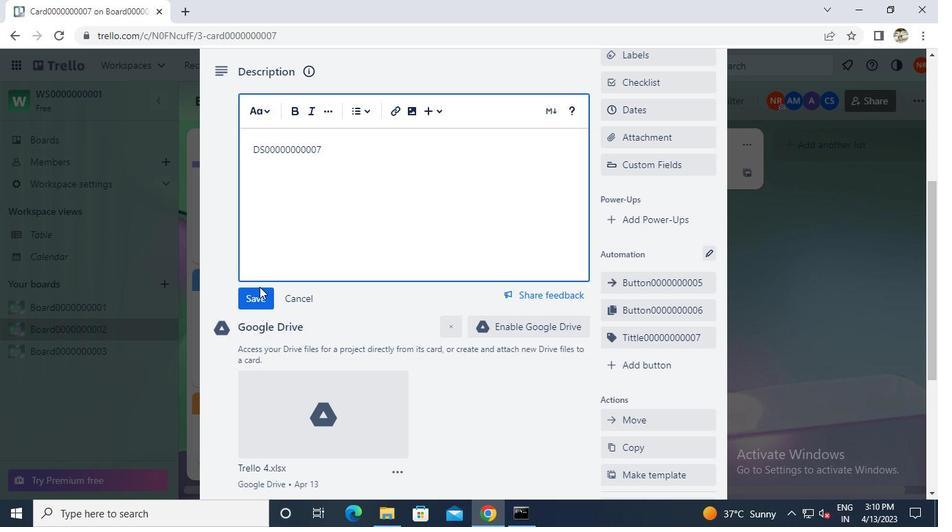 
Action: Mouse pressed left at (254, 296)
Screenshot: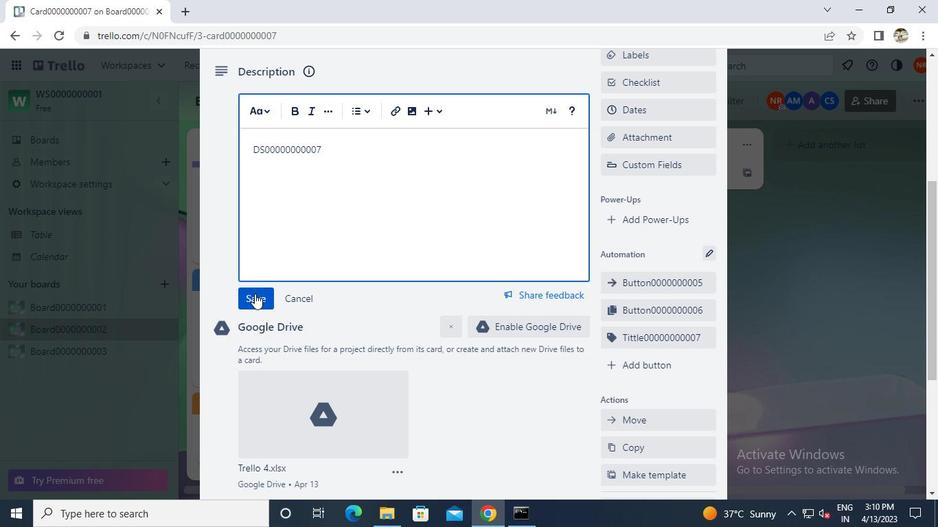 
Action: Mouse moved to (270, 334)
Screenshot: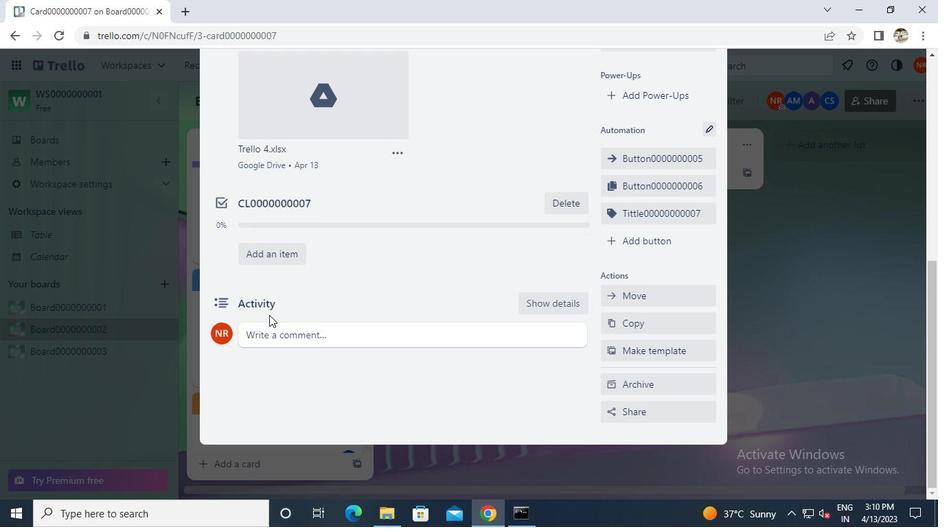 
Action: Mouse pressed left at (270, 334)
Screenshot: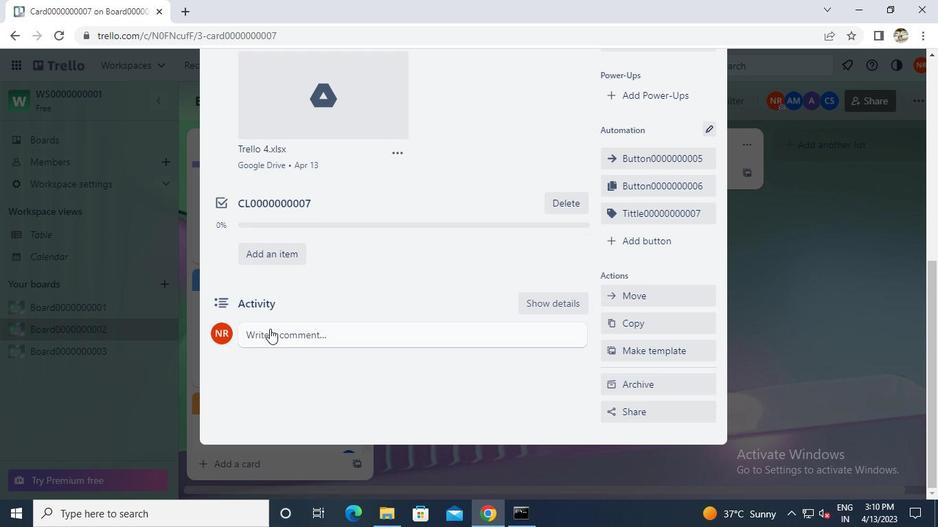 
Action: Keyboard c
Screenshot: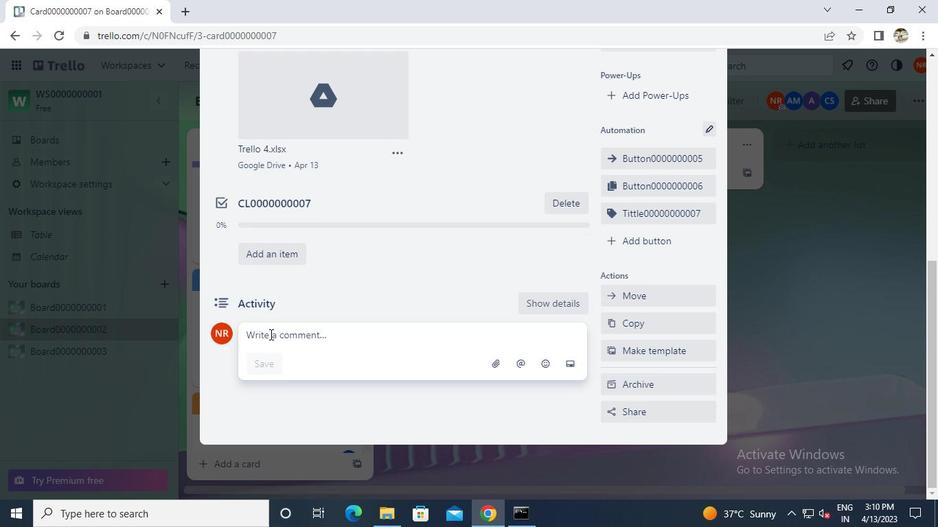 
Action: Keyboard m
Screenshot: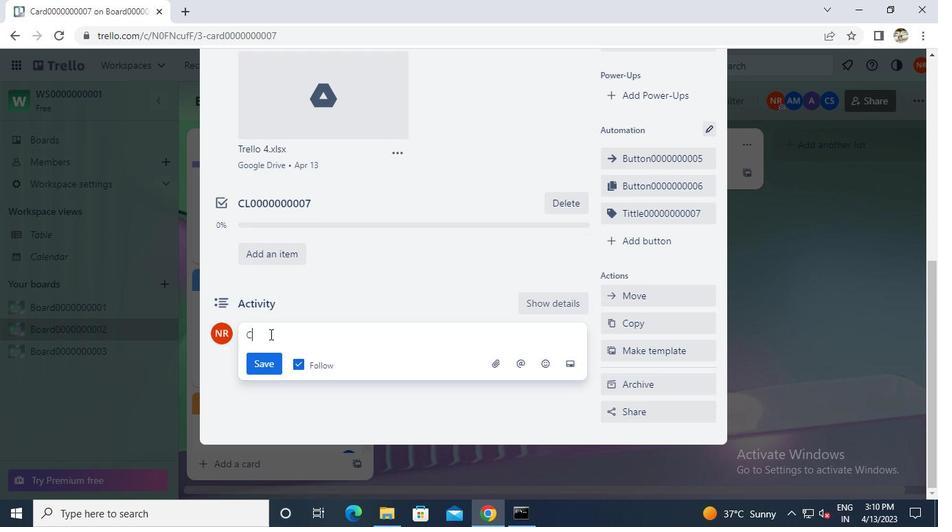 
Action: Keyboard 0
Screenshot: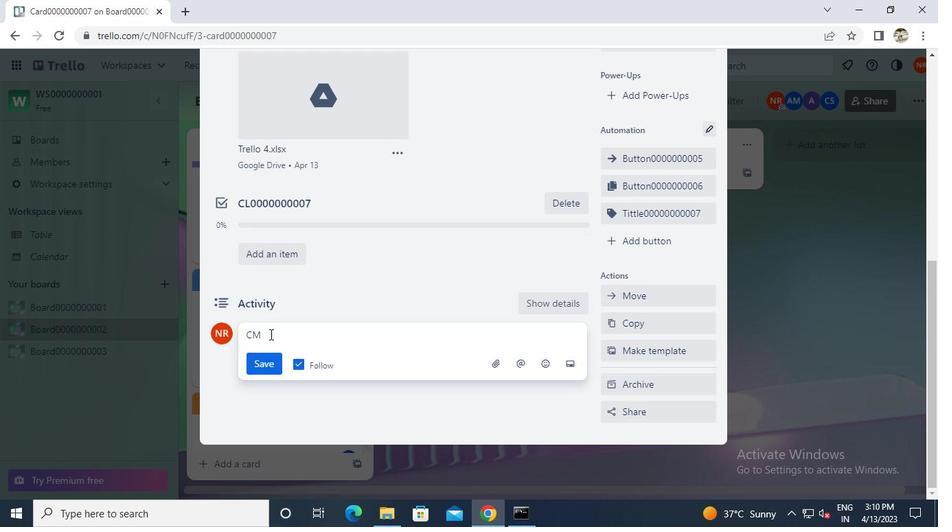 
Action: Keyboard 0
Screenshot: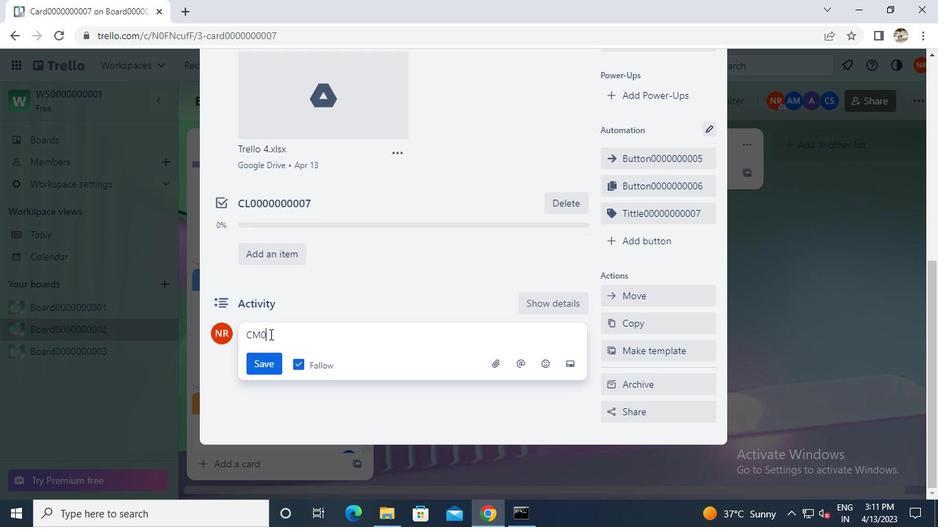 
Action: Keyboard 0
Screenshot: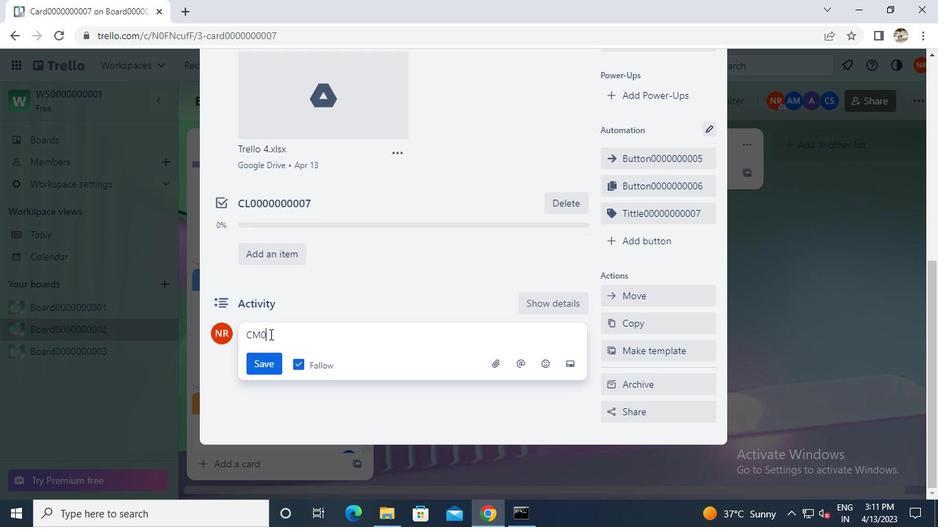 
Action: Keyboard 0
Screenshot: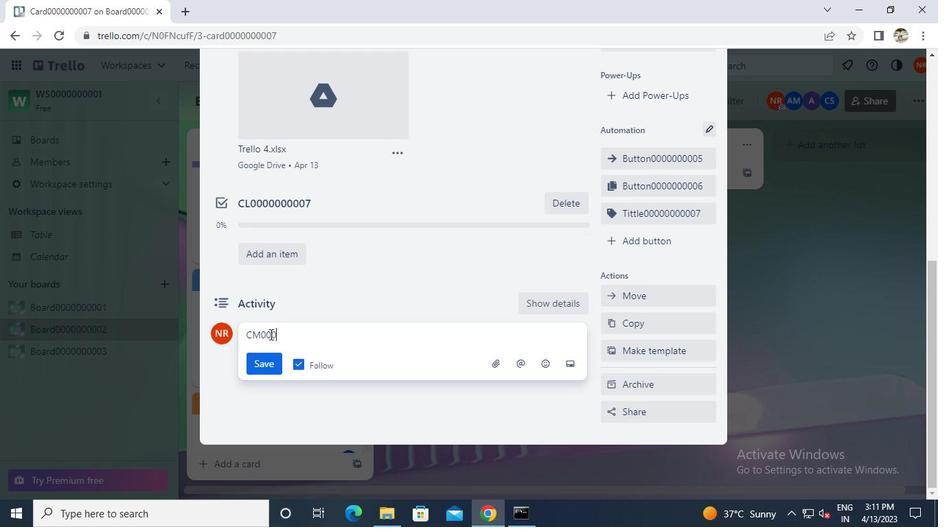 
Action: Keyboard 0
Screenshot: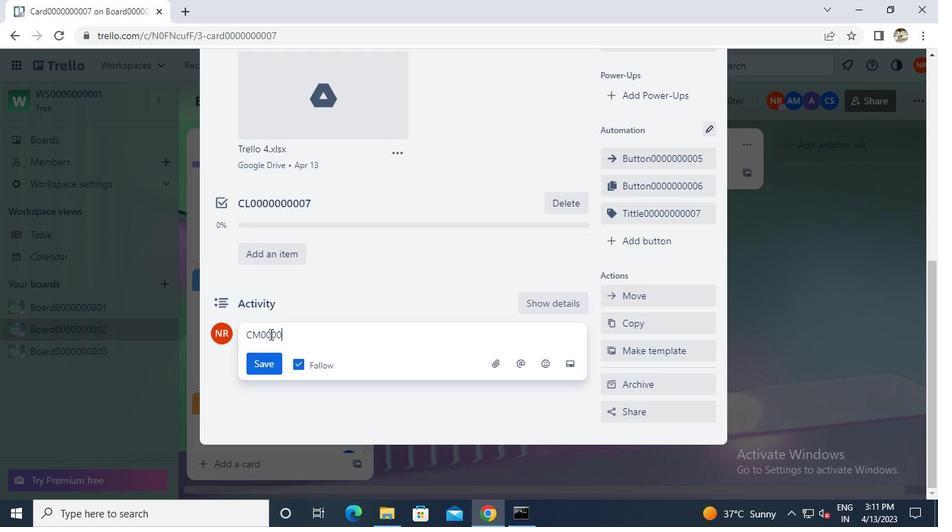 
Action: Keyboard 0
Screenshot: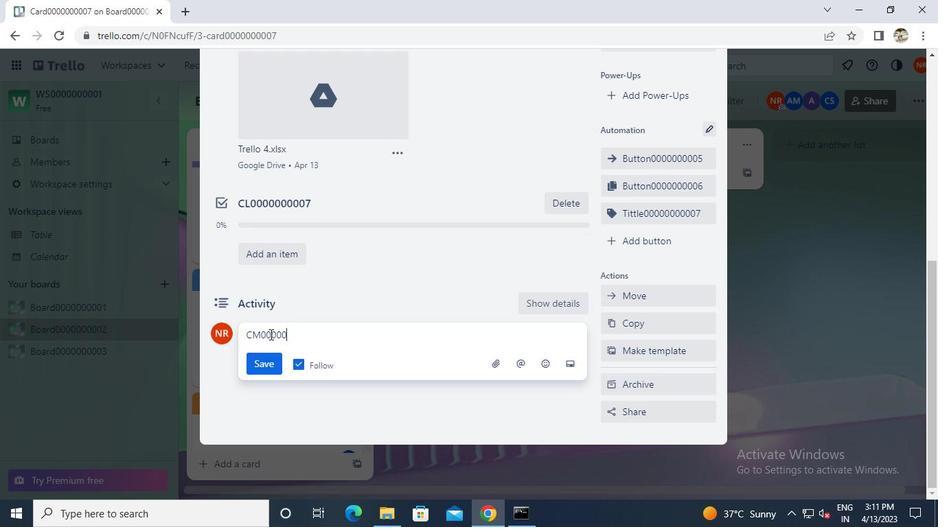 
Action: Keyboard 0
Screenshot: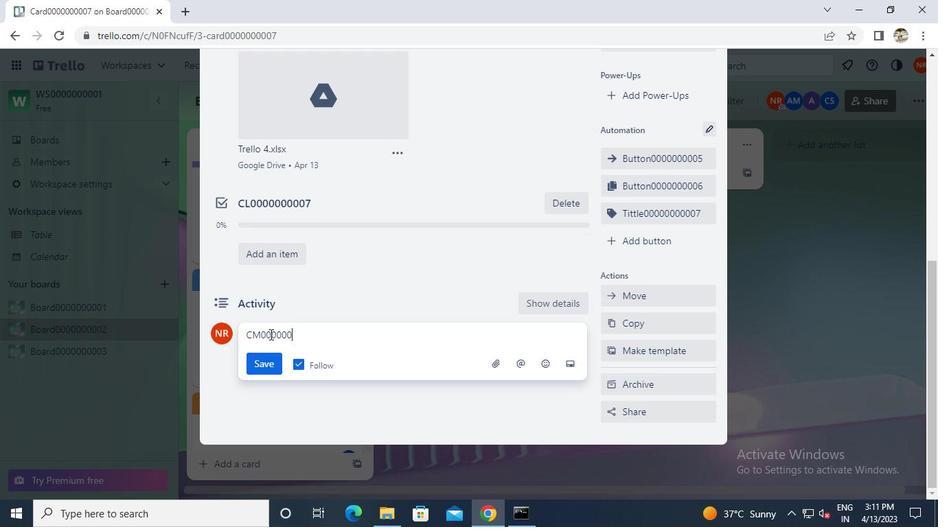 
Action: Keyboard 0
Screenshot: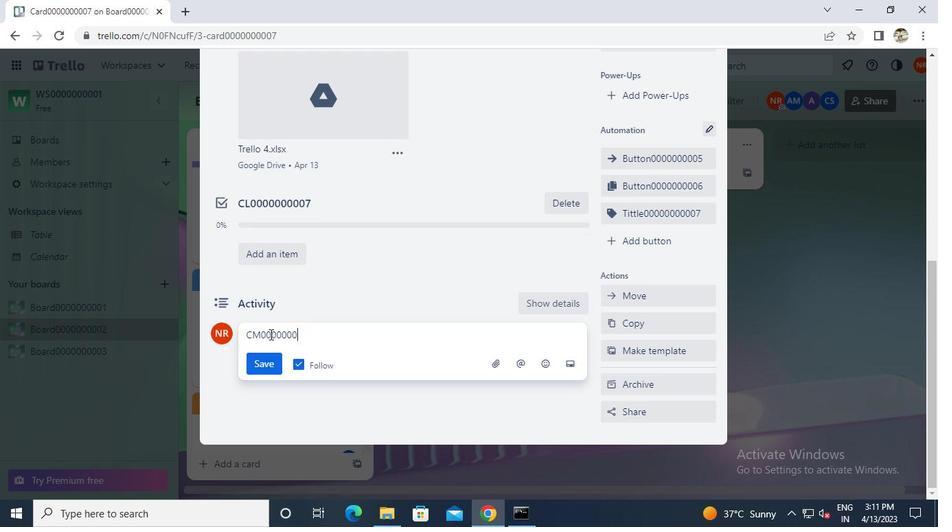 
Action: Keyboard 0
Screenshot: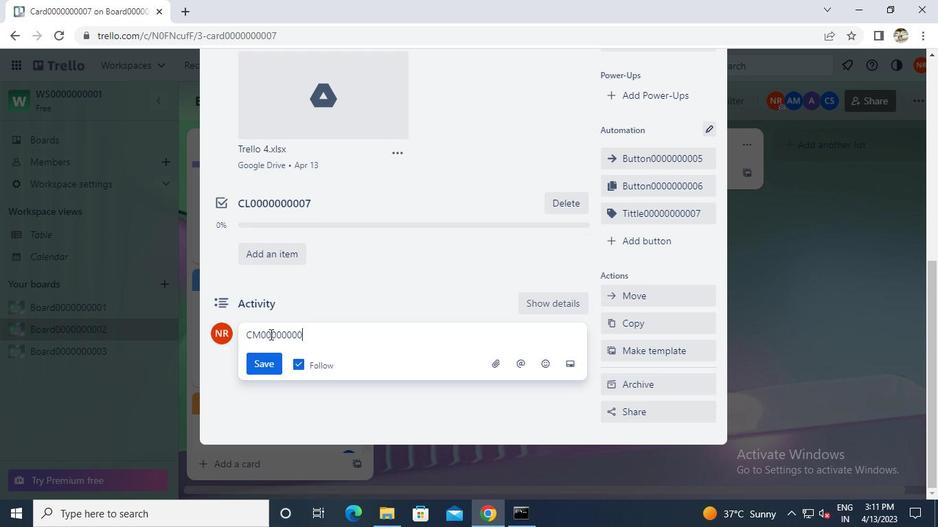 
Action: Keyboard 7
Screenshot: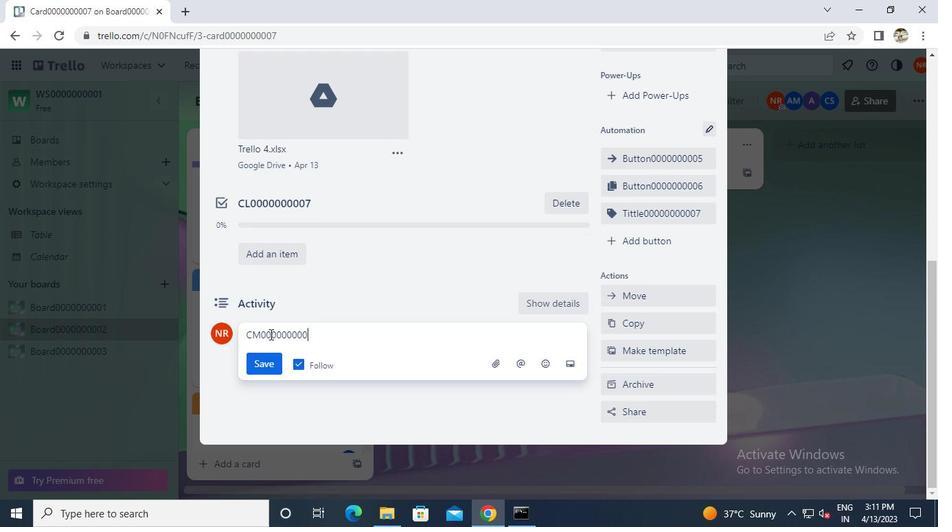 
Action: Mouse moved to (265, 369)
Screenshot: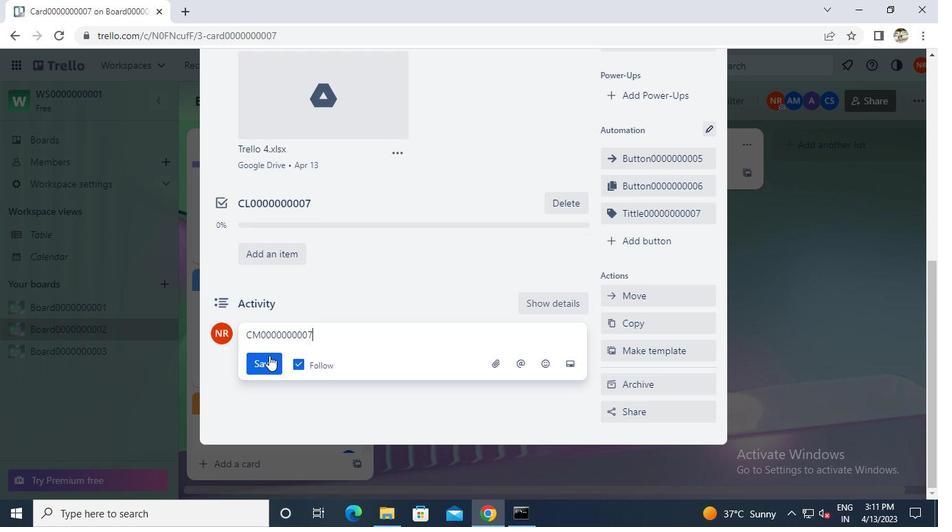 
Action: Mouse pressed left at (265, 369)
Screenshot: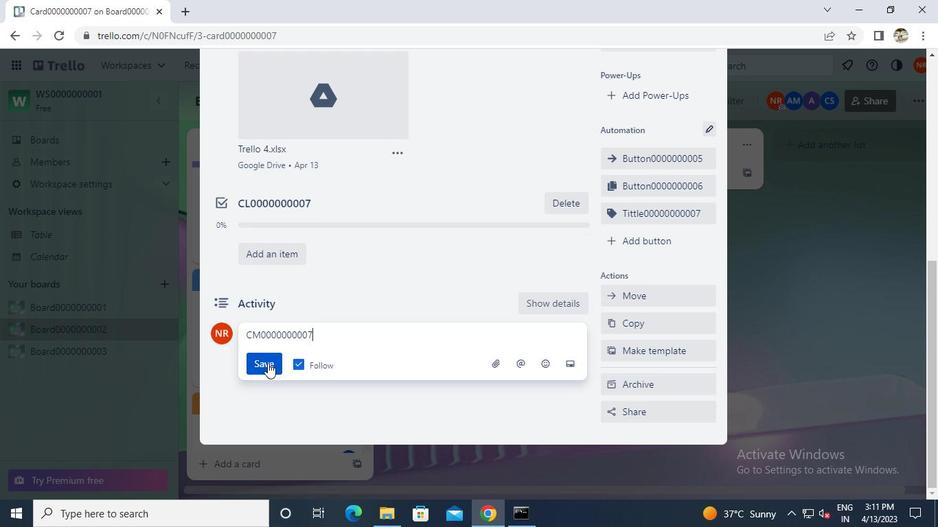 
Action: Mouse moved to (524, 506)
Screenshot: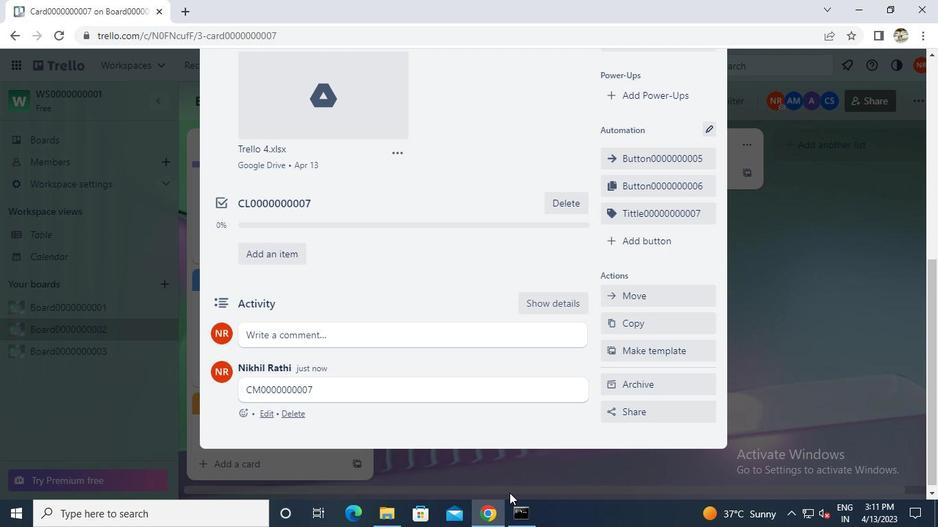 
Action: Mouse pressed left at (524, 506)
Screenshot: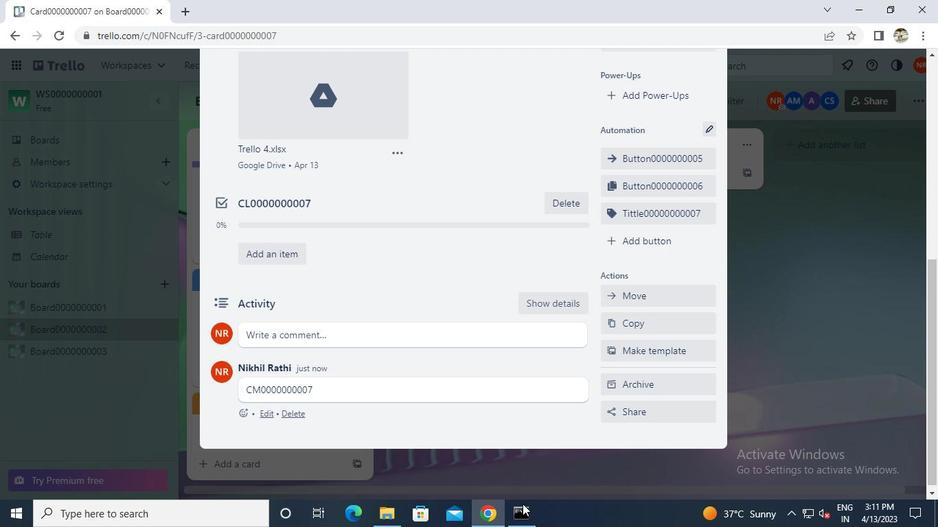 
Action: Mouse moved to (679, 27)
Screenshot: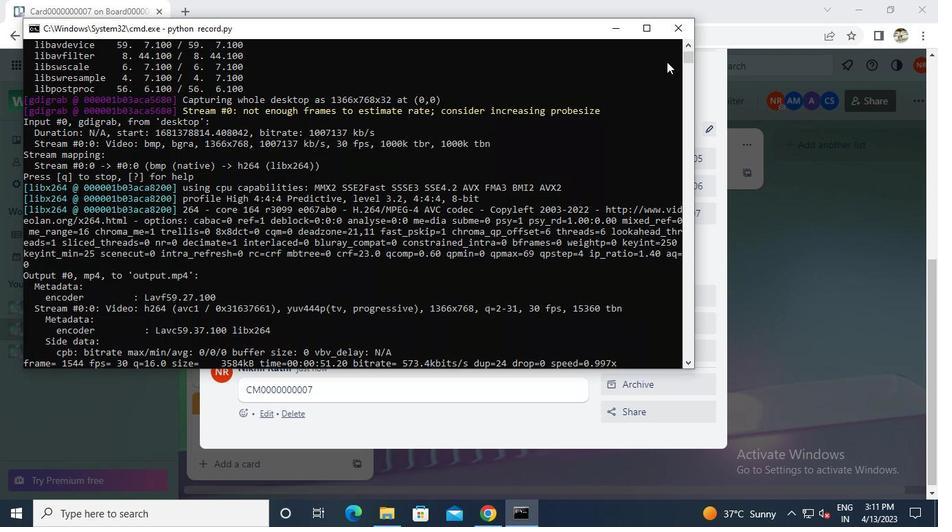 
Action: Mouse pressed left at (679, 27)
Screenshot: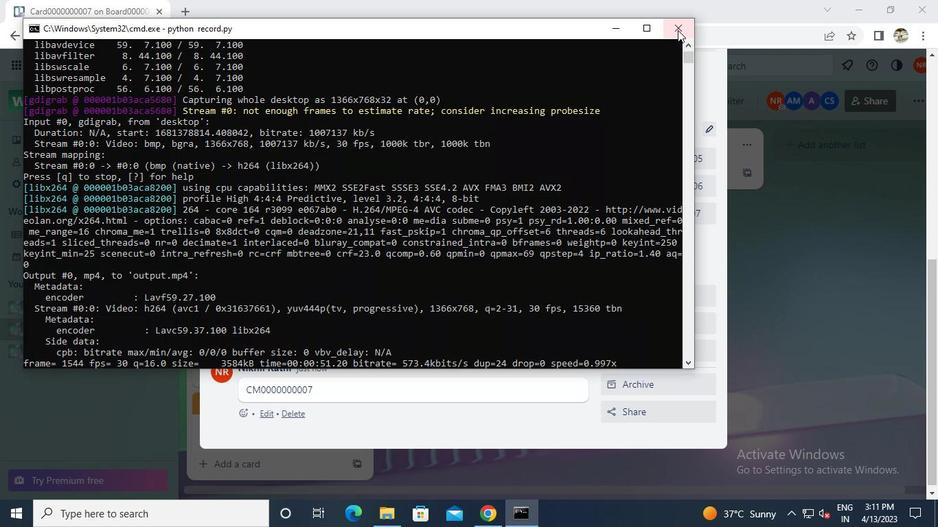 
